 Task: Add Attachment from computer to Card Card0000000193 in Board Board0000000049 in Workspace WS0000000017 in Trello. Add Cover Green to Card Card0000000193 in Board Board0000000049 in Workspace WS0000000017 in Trello. Add "Move Card To …" Button titled Button0000000193 to "top" of the list "To Do" to Card Card0000000193 in Board Board0000000049 in Workspace WS0000000017 in Trello. Add Description DS0000000193 to Card Card0000000194 in Board Board0000000049 in Workspace WS0000000017 in Trello. Add Comment CM0000000193 to Card Card0000000194 in Board Board0000000049 in Workspace WS0000000017 in Trello
Action: Mouse moved to (399, 235)
Screenshot: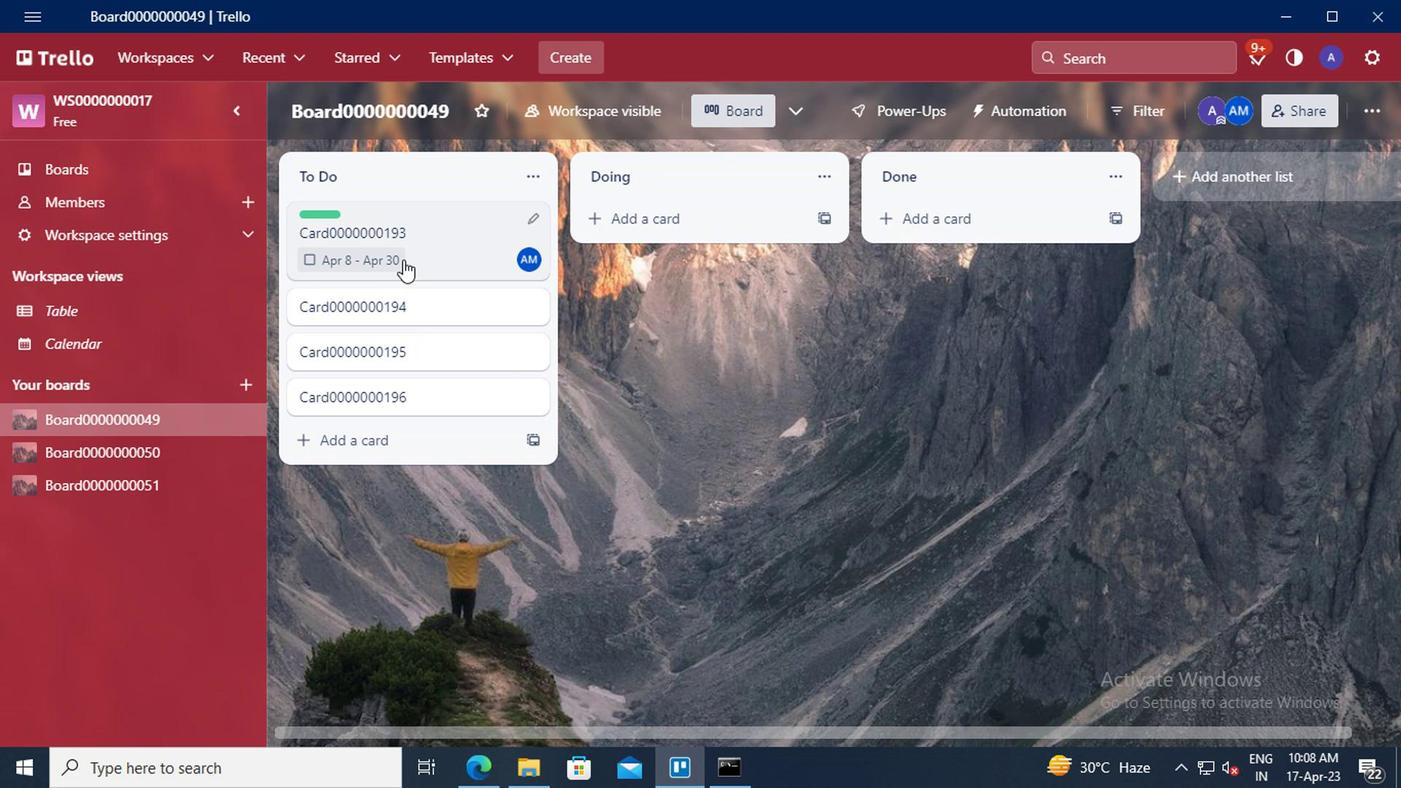 
Action: Mouse pressed left at (399, 235)
Screenshot: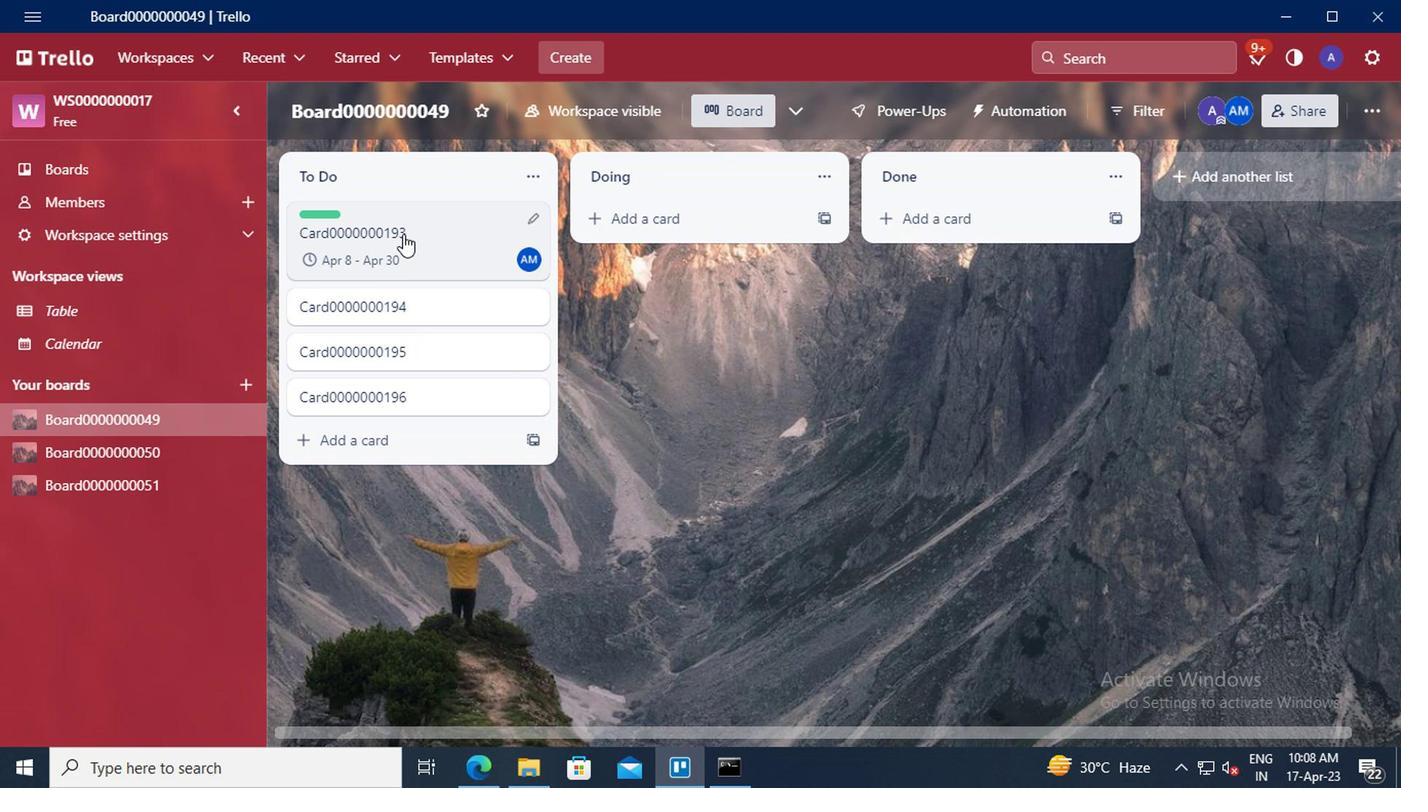 
Action: Mouse moved to (962, 424)
Screenshot: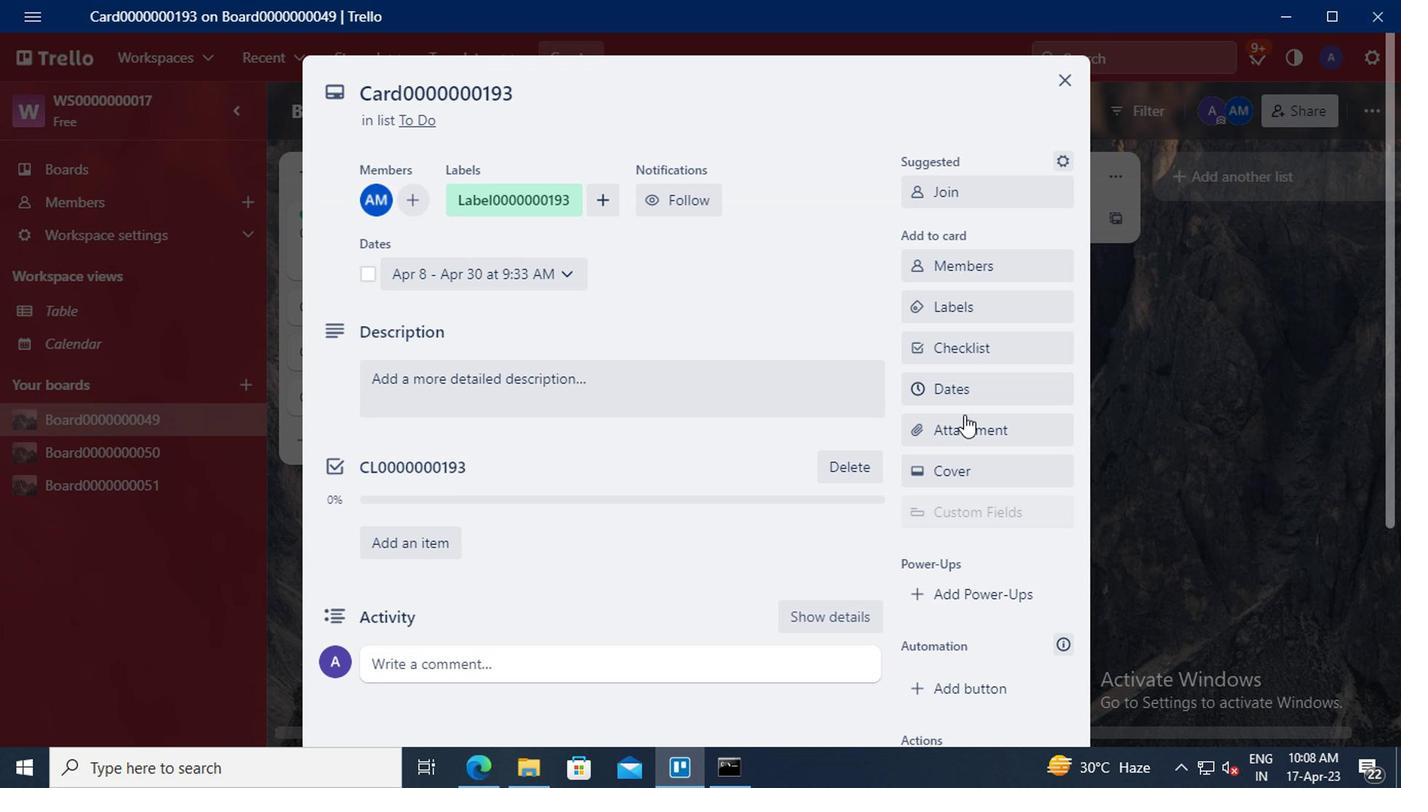 
Action: Mouse pressed left at (962, 424)
Screenshot: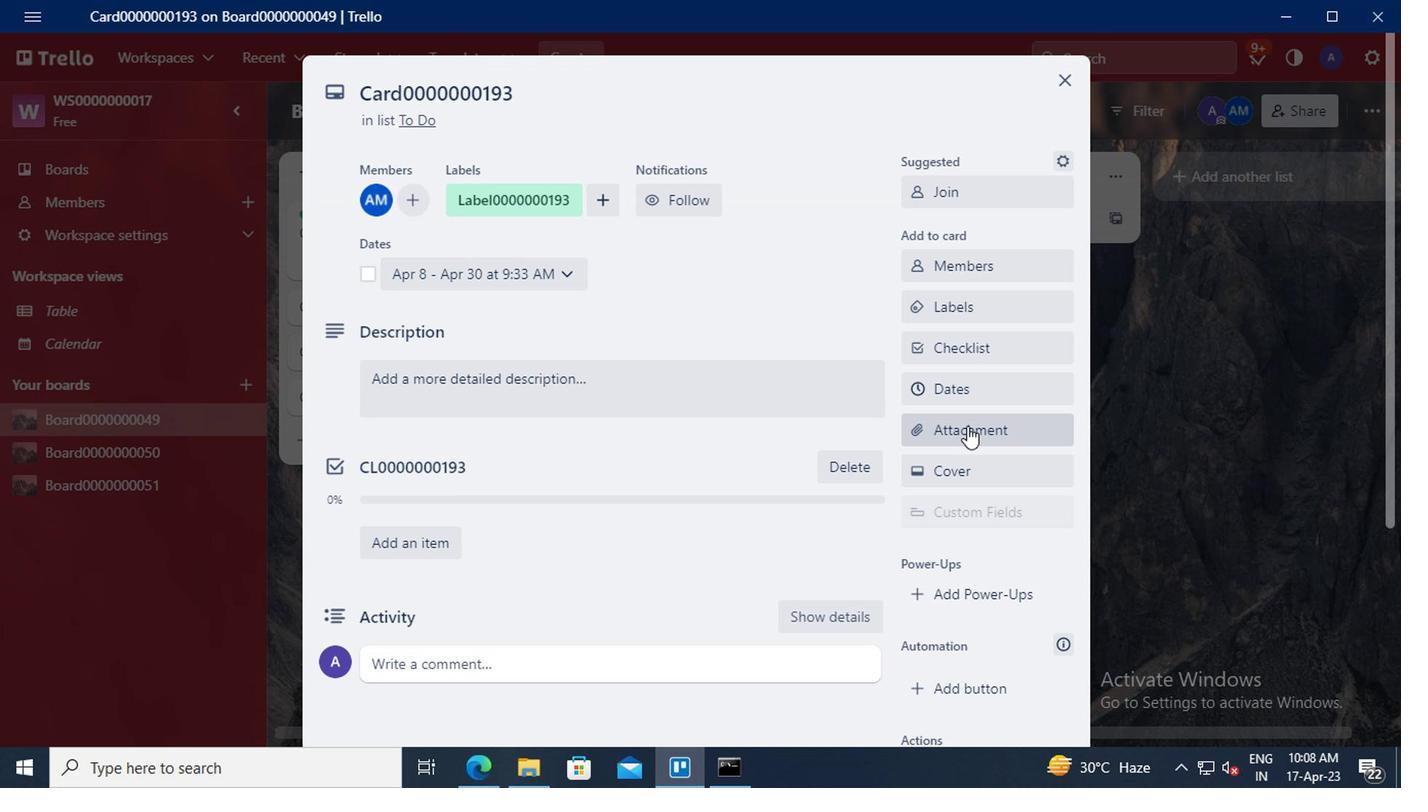 
Action: Mouse moved to (964, 179)
Screenshot: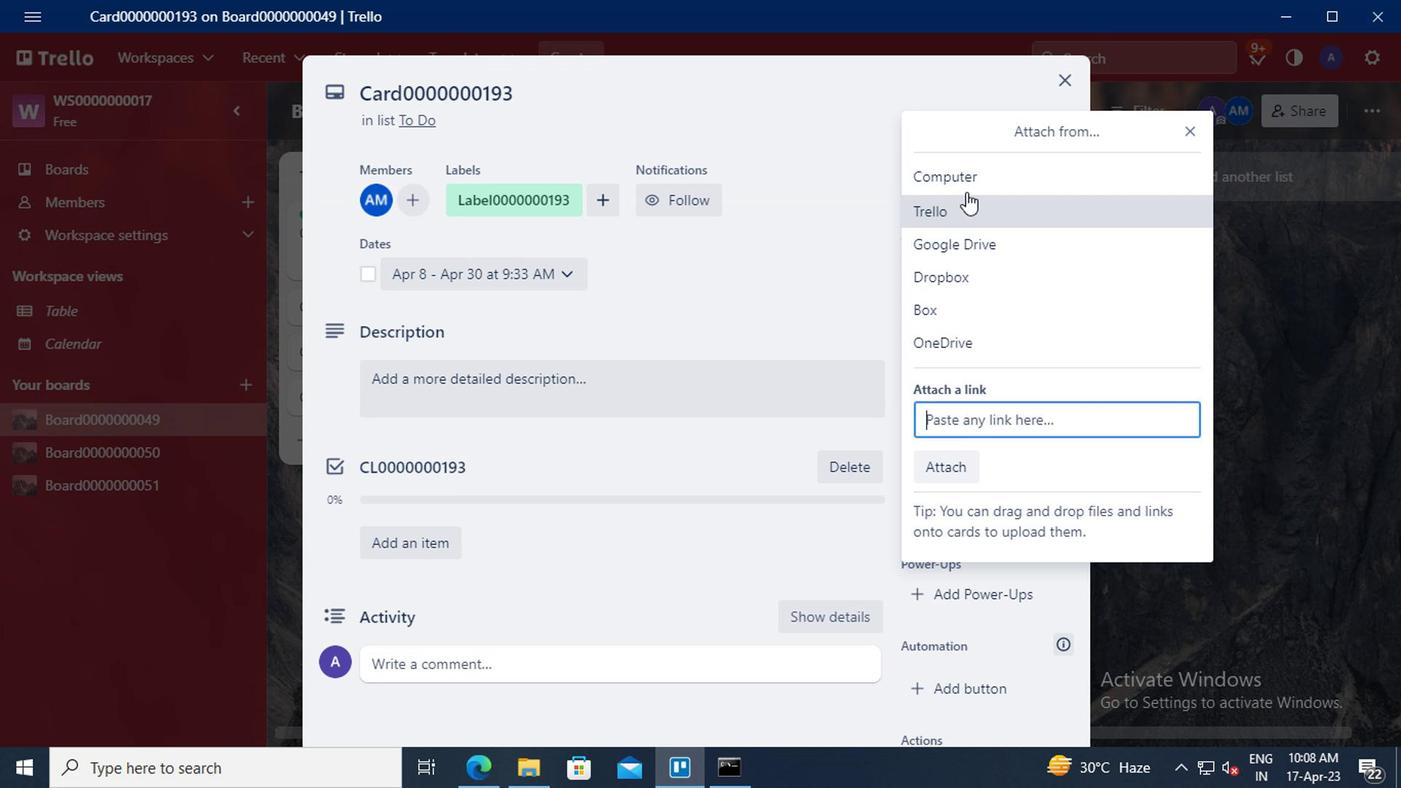 
Action: Mouse pressed left at (964, 179)
Screenshot: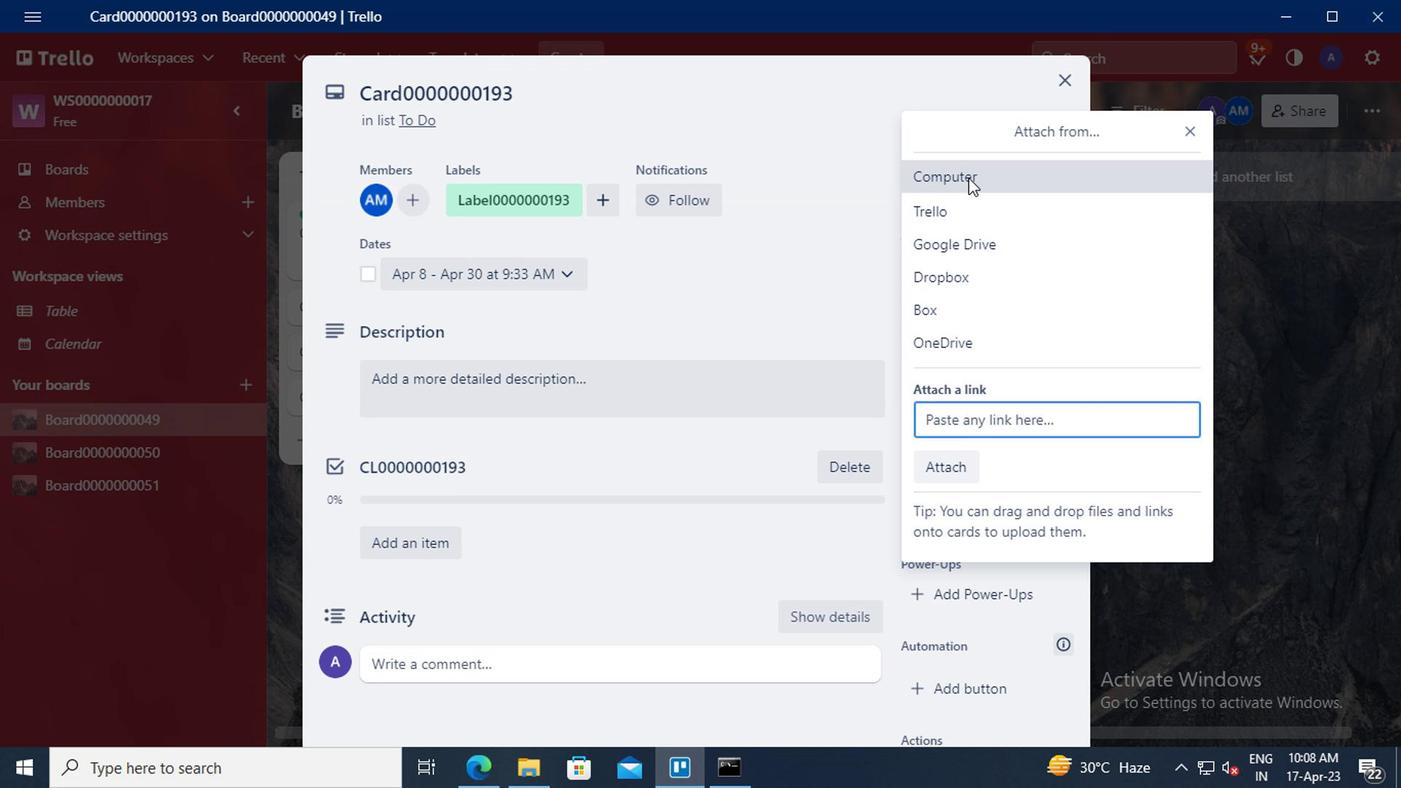 
Action: Mouse moved to (483, 178)
Screenshot: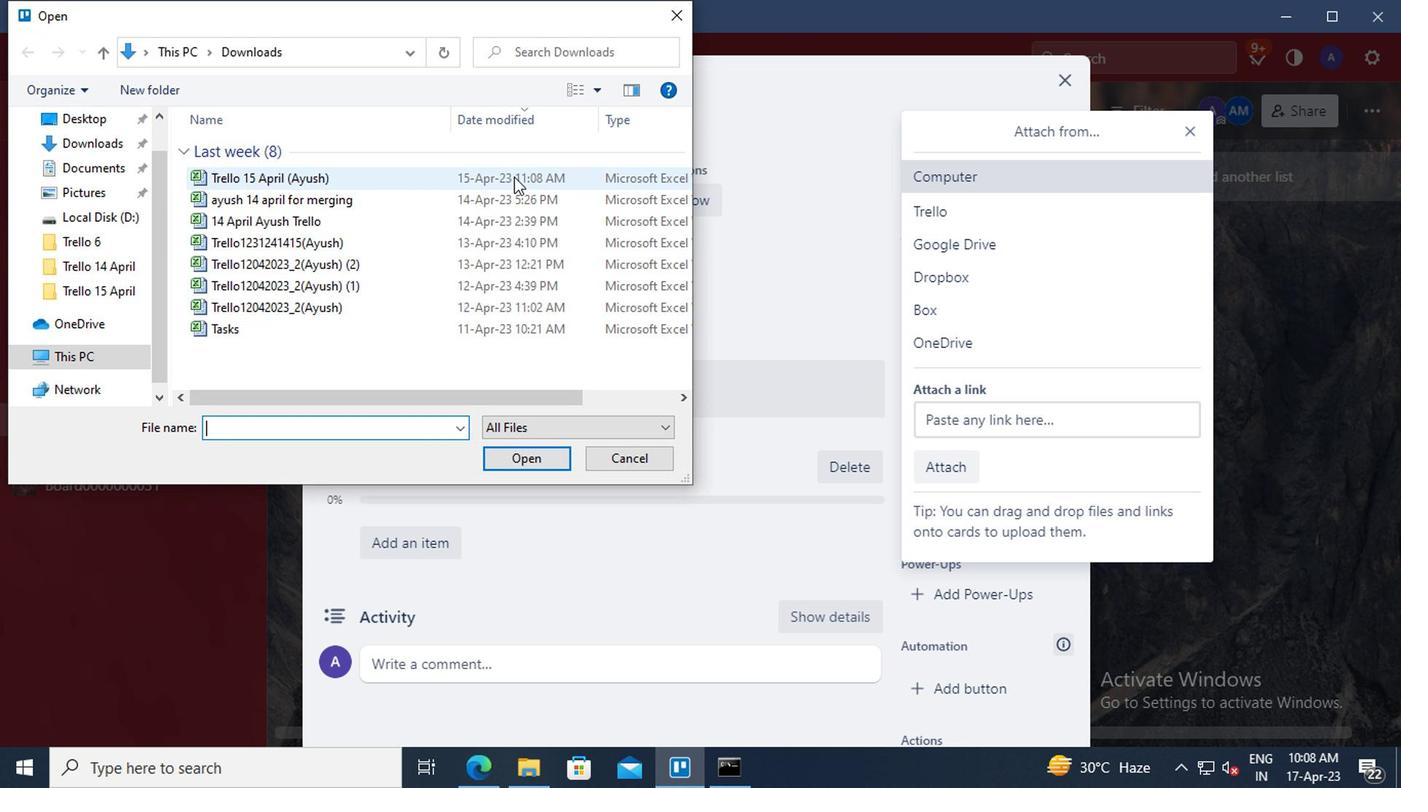 
Action: Mouse pressed left at (483, 178)
Screenshot: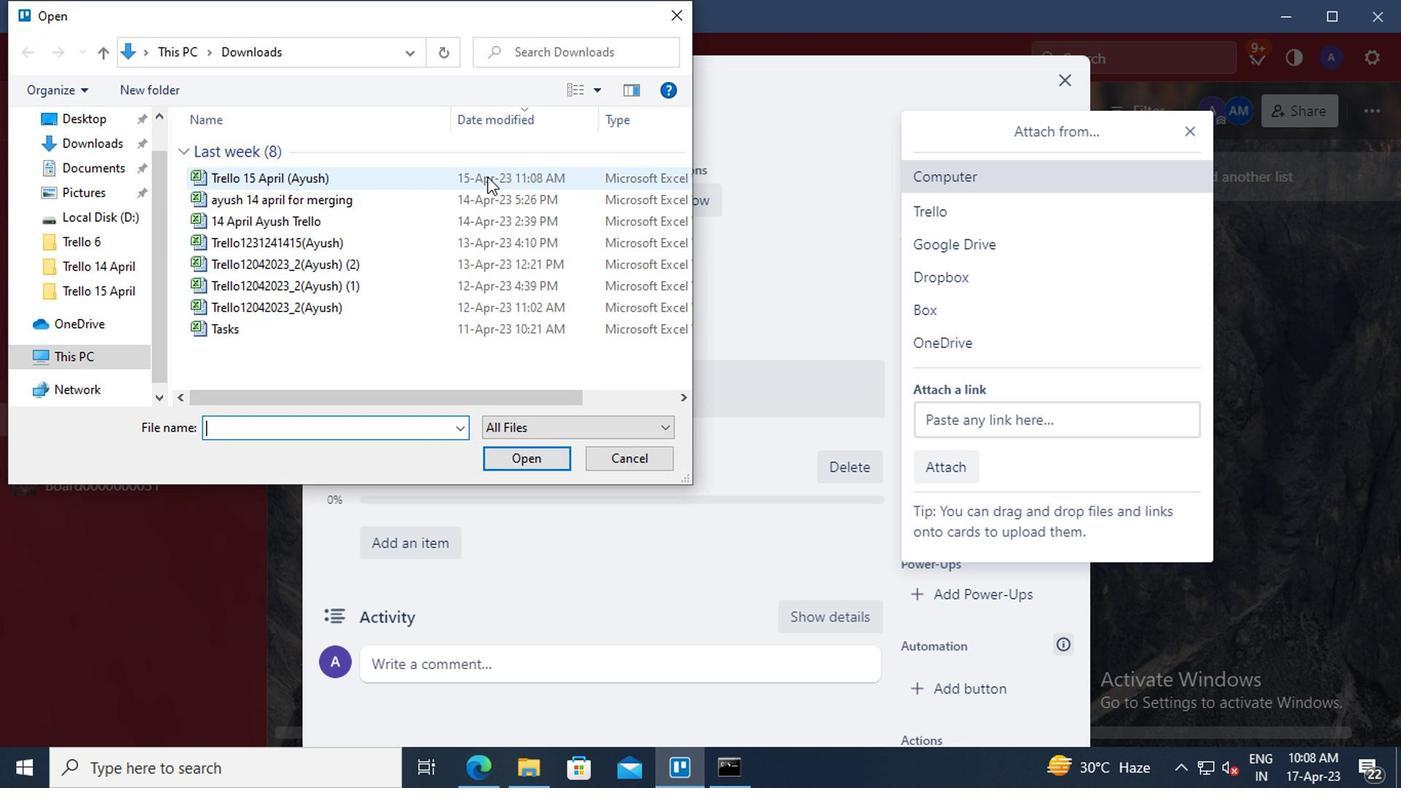 
Action: Mouse moved to (525, 459)
Screenshot: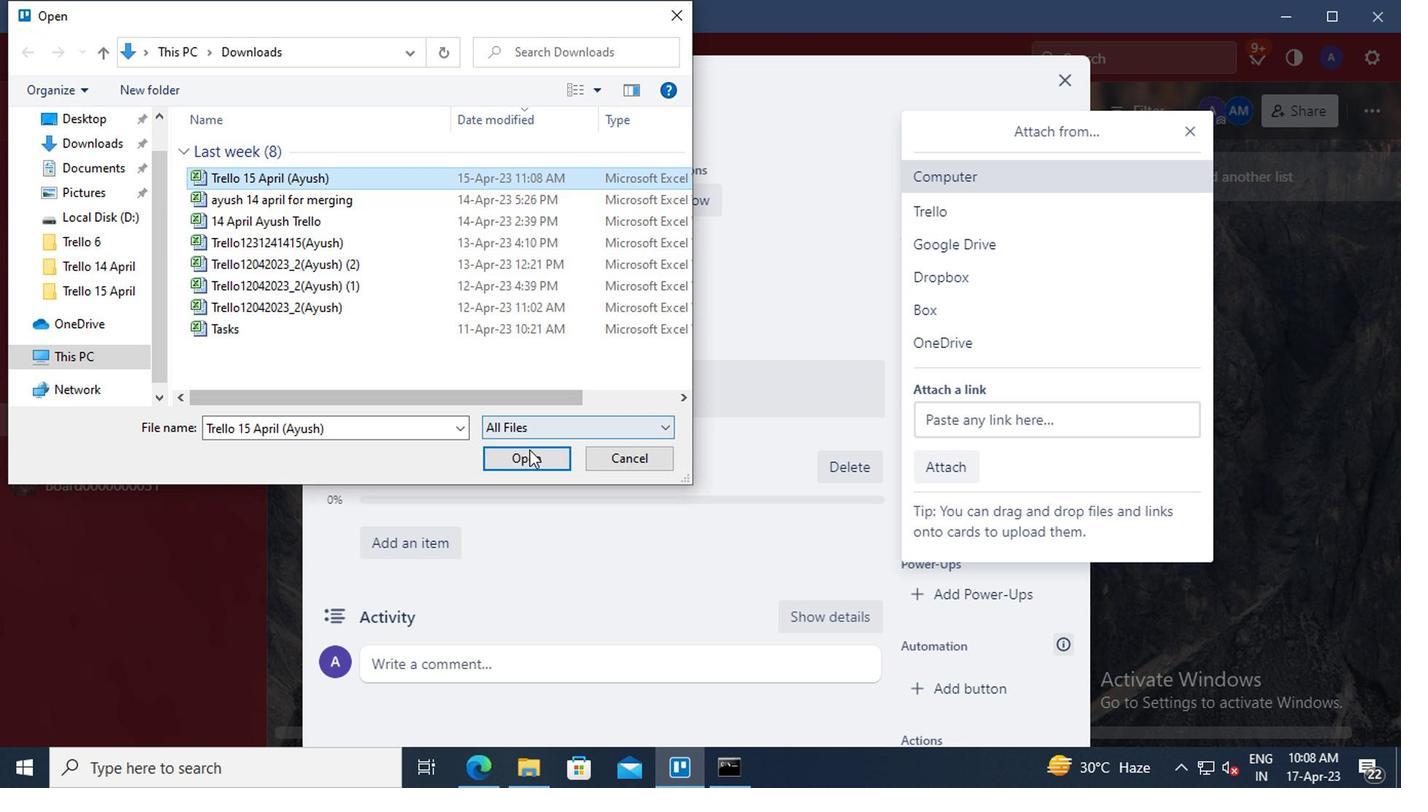
Action: Mouse pressed left at (525, 459)
Screenshot: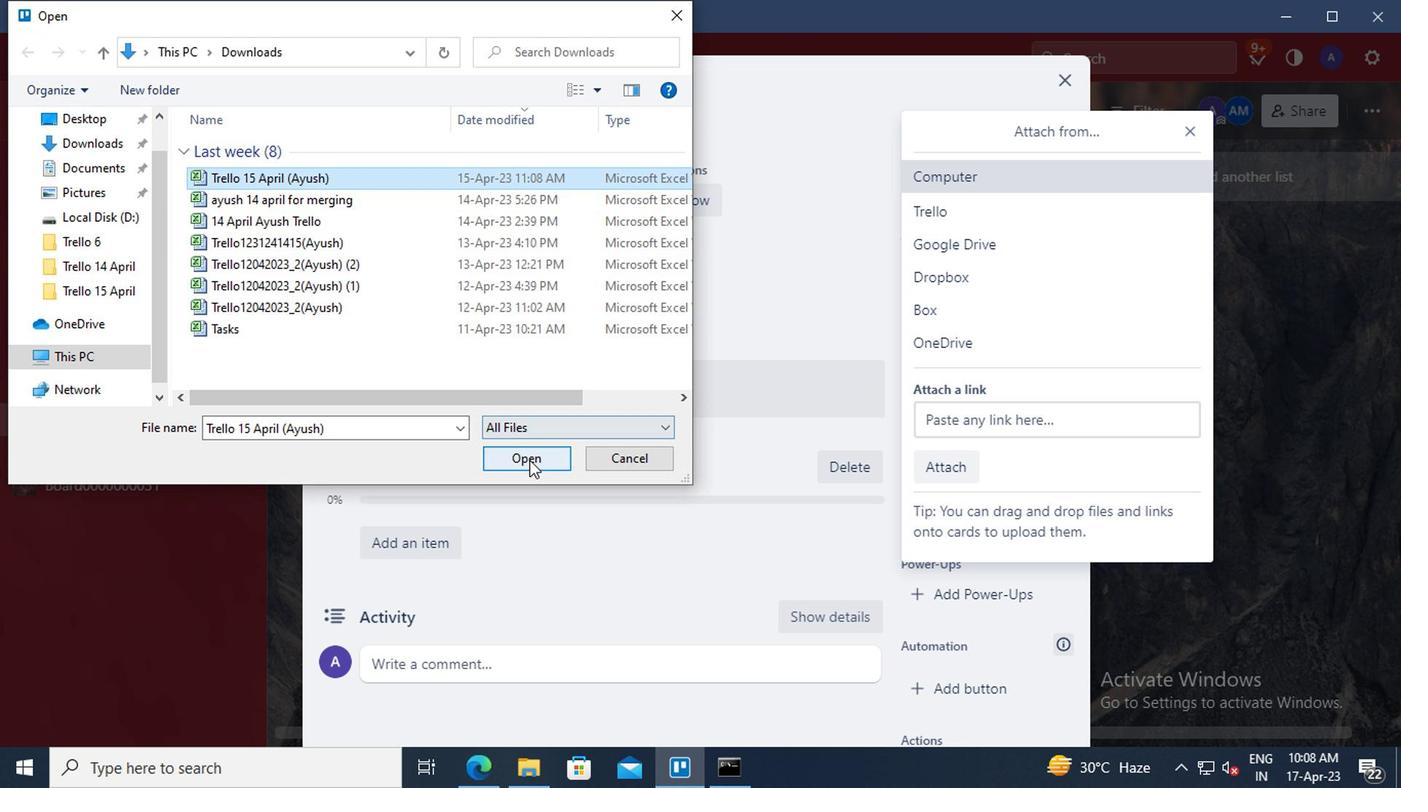 
Action: Mouse moved to (939, 476)
Screenshot: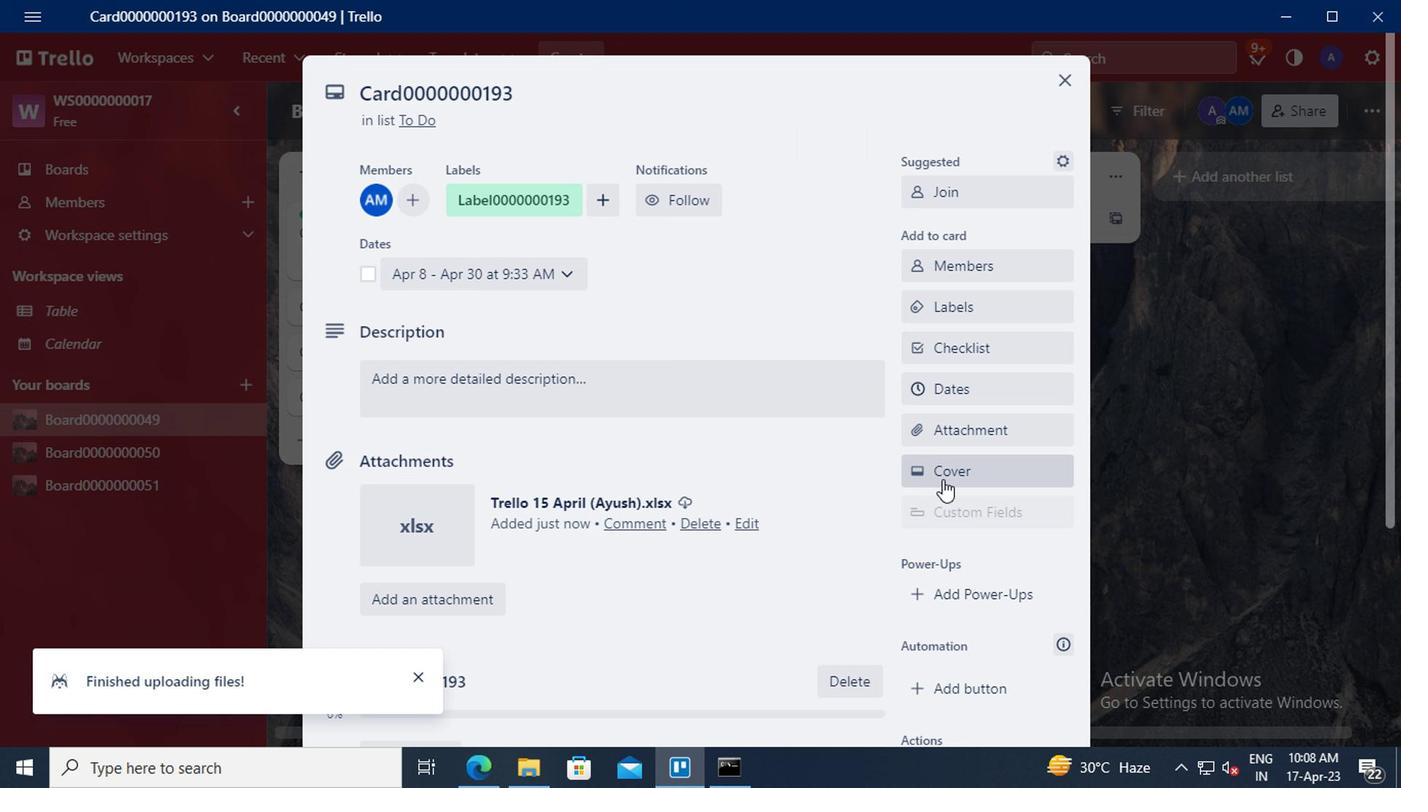 
Action: Mouse pressed left at (939, 476)
Screenshot: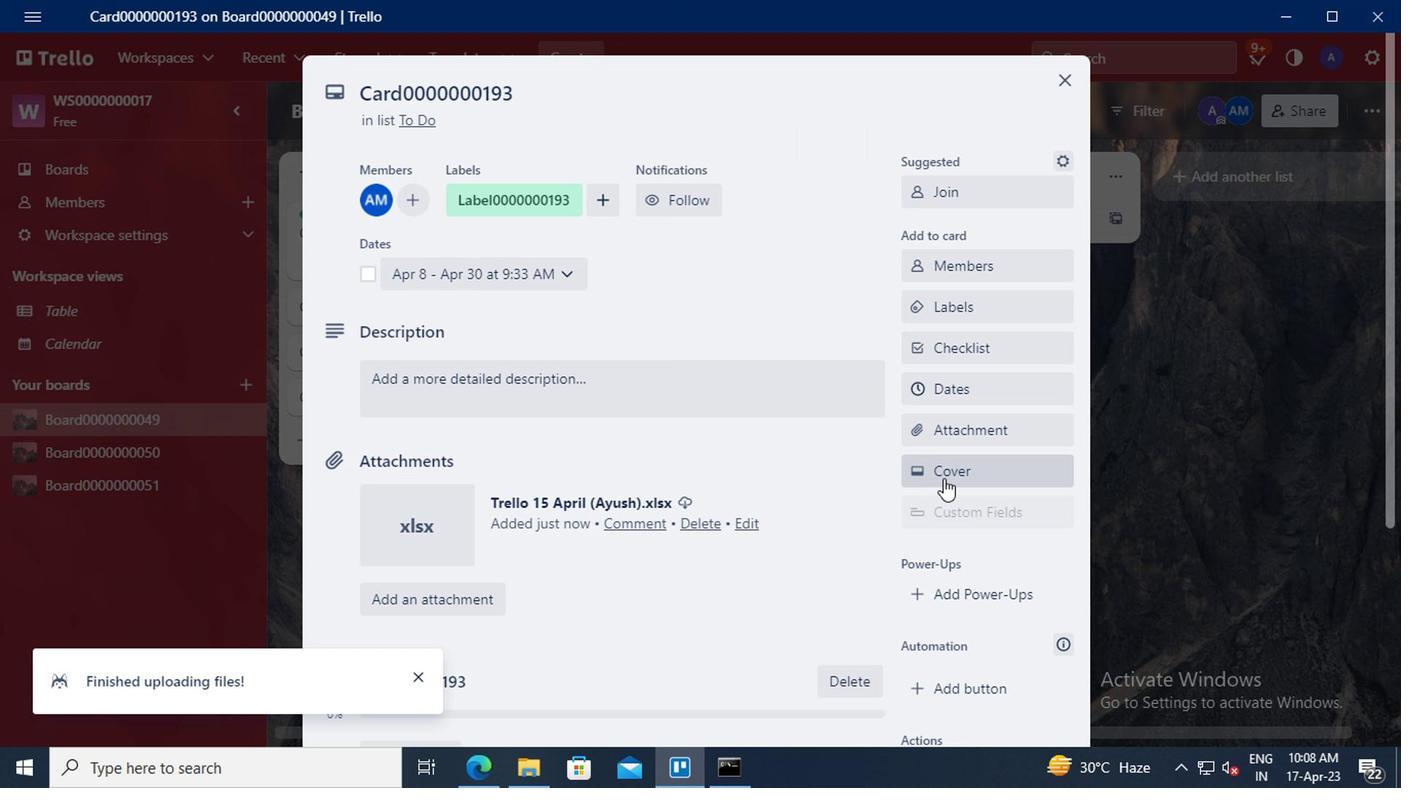 
Action: Mouse moved to (934, 333)
Screenshot: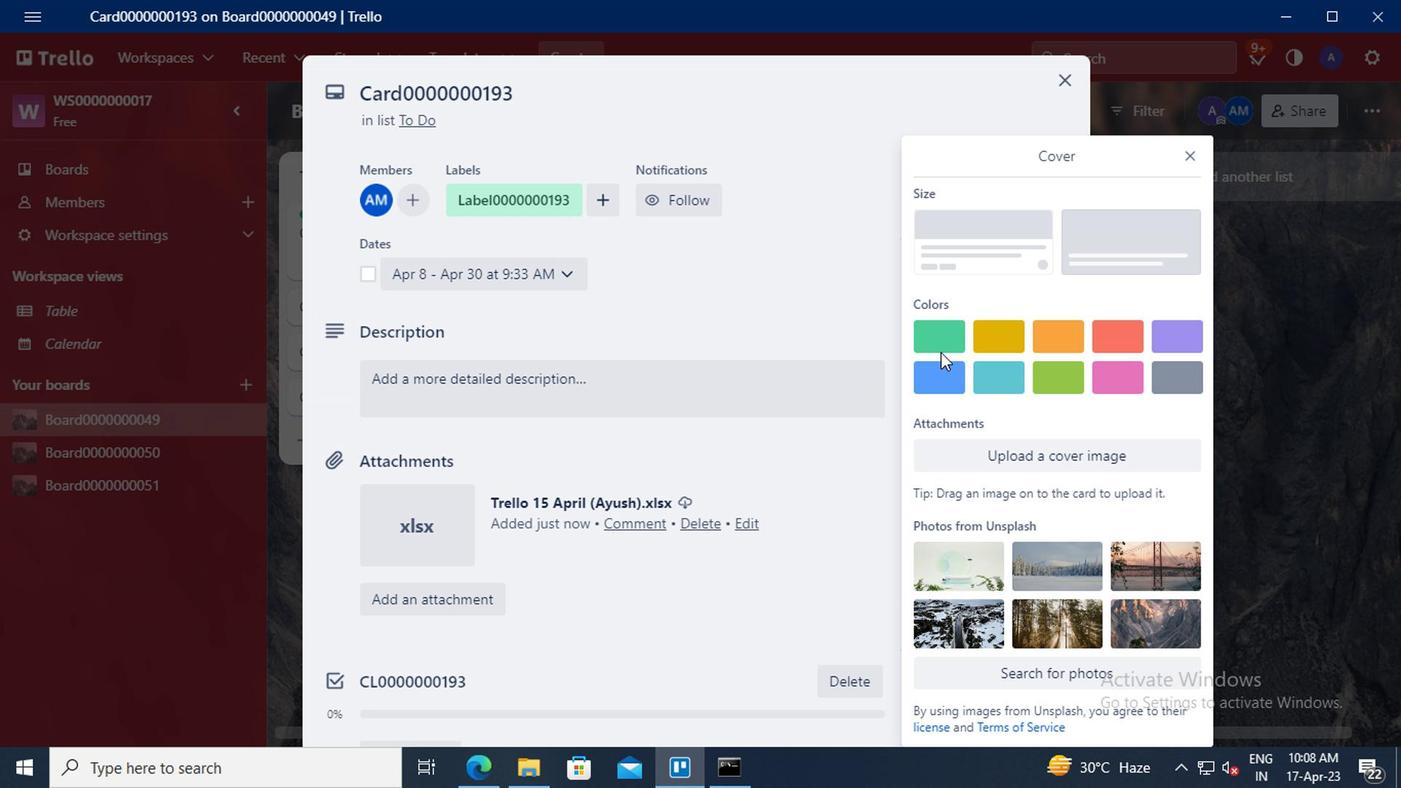 
Action: Mouse pressed left at (934, 333)
Screenshot: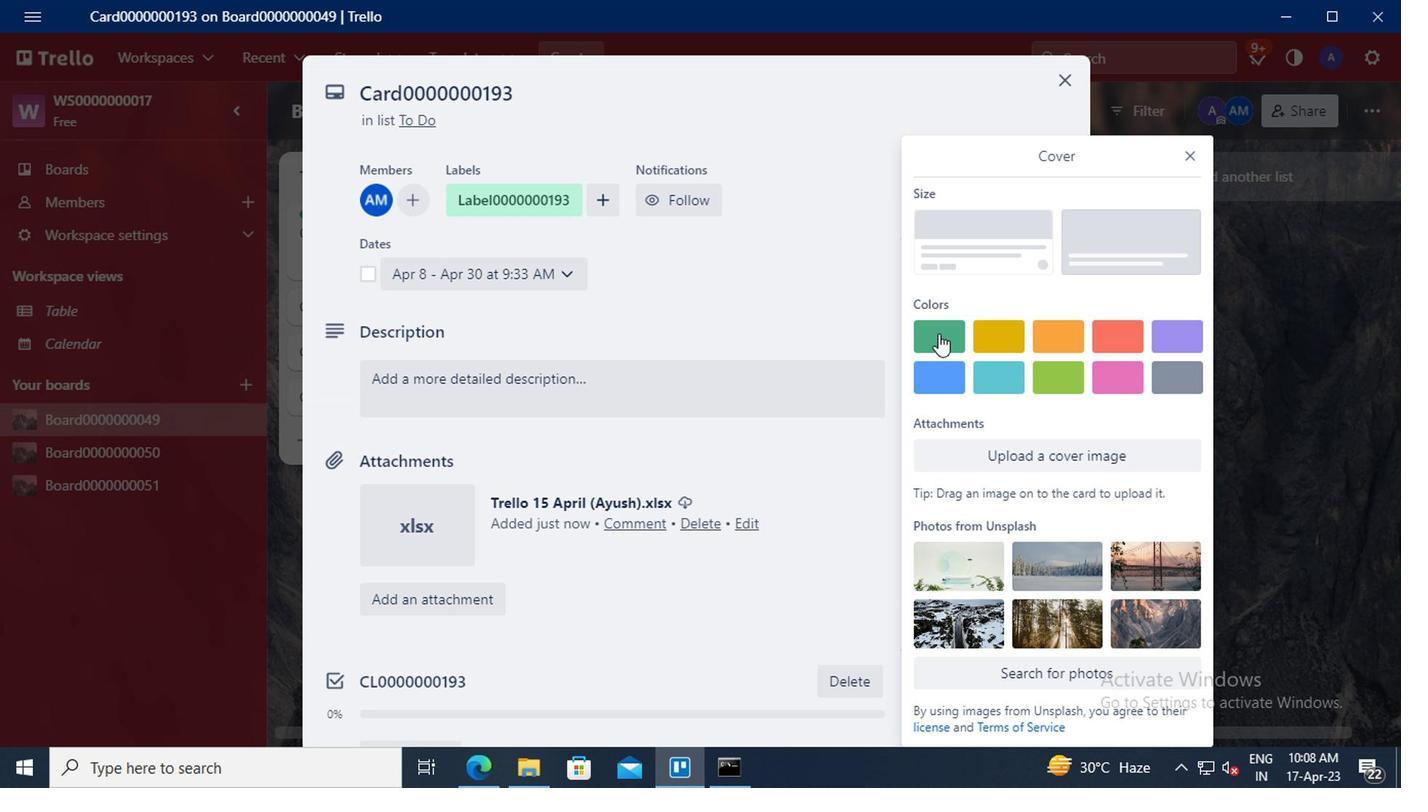 
Action: Mouse moved to (1190, 118)
Screenshot: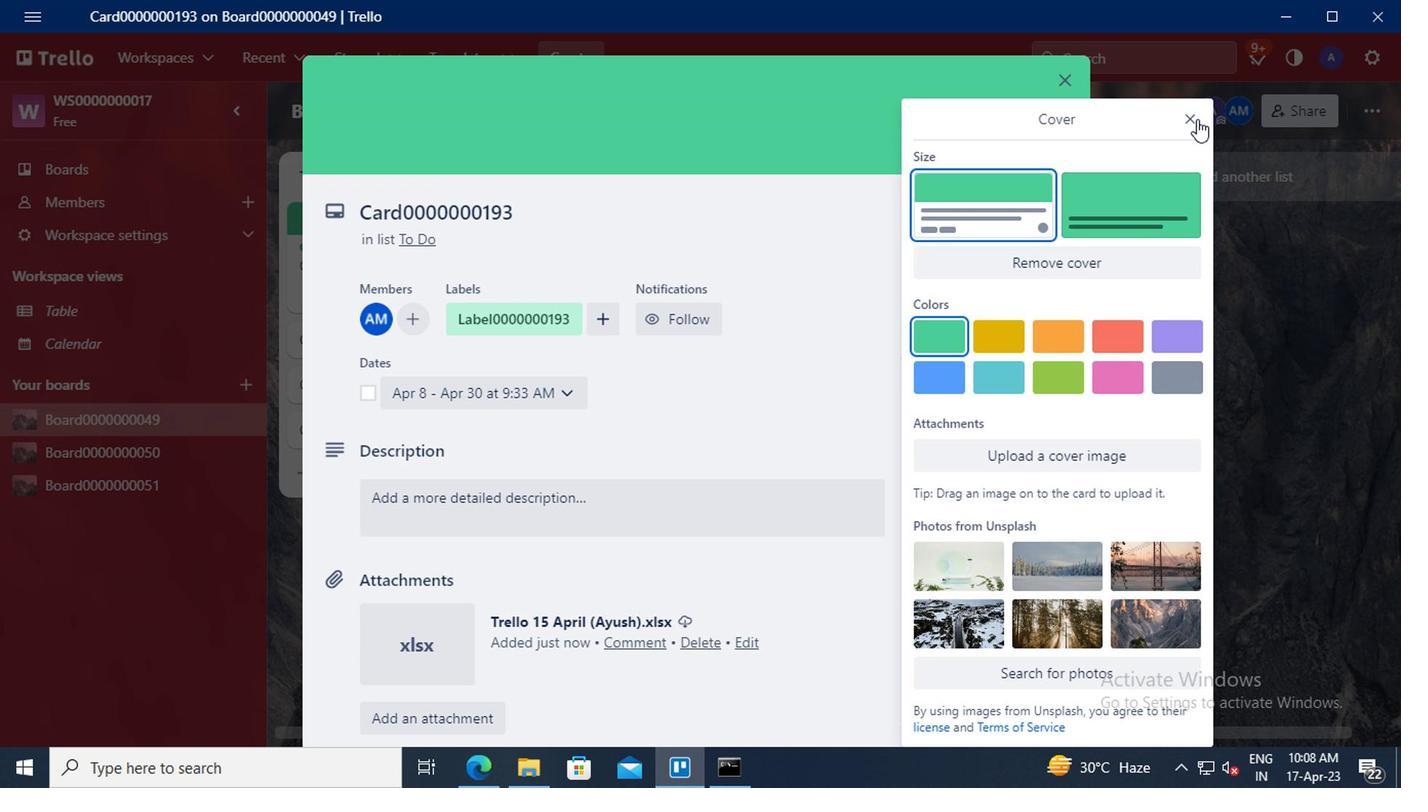 
Action: Mouse pressed left at (1190, 118)
Screenshot: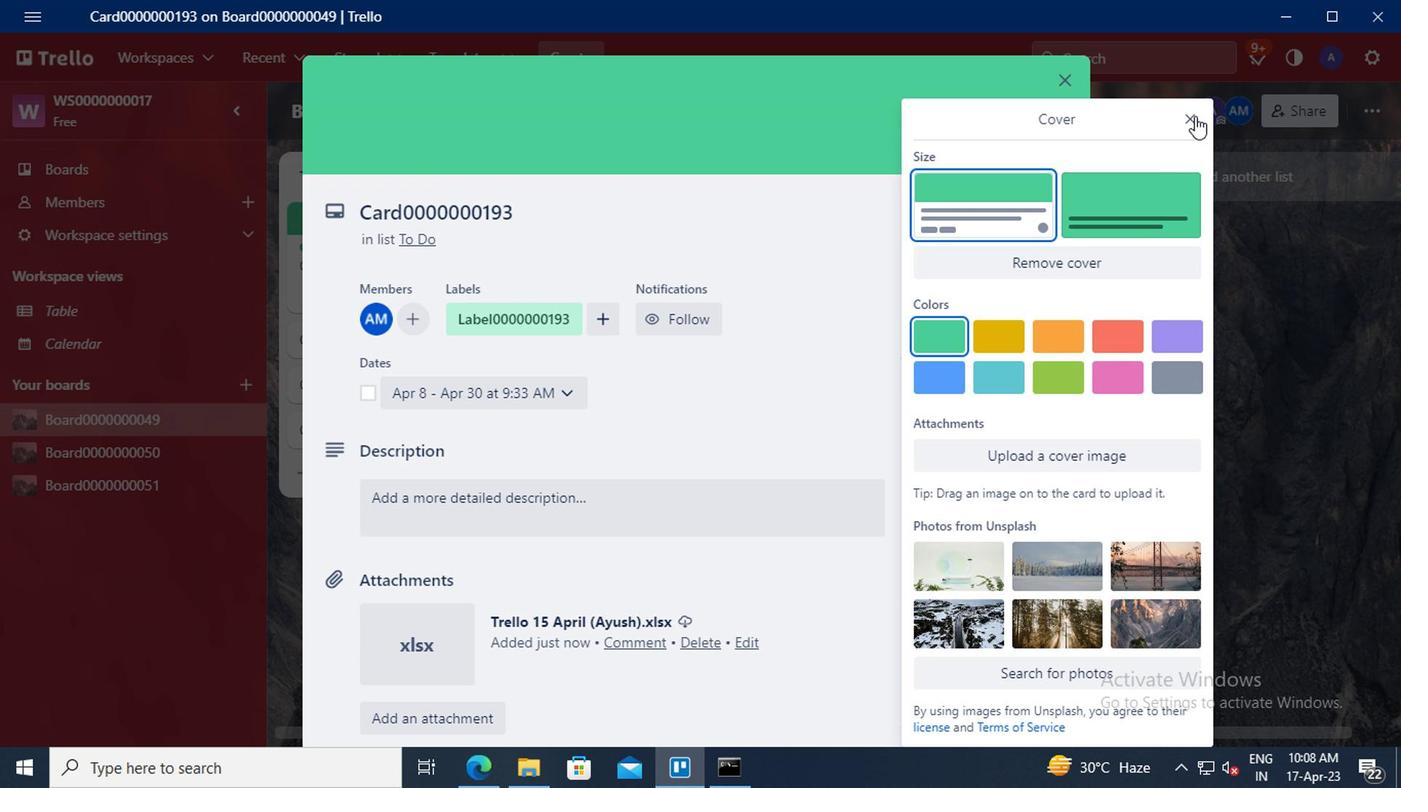 
Action: Mouse moved to (974, 393)
Screenshot: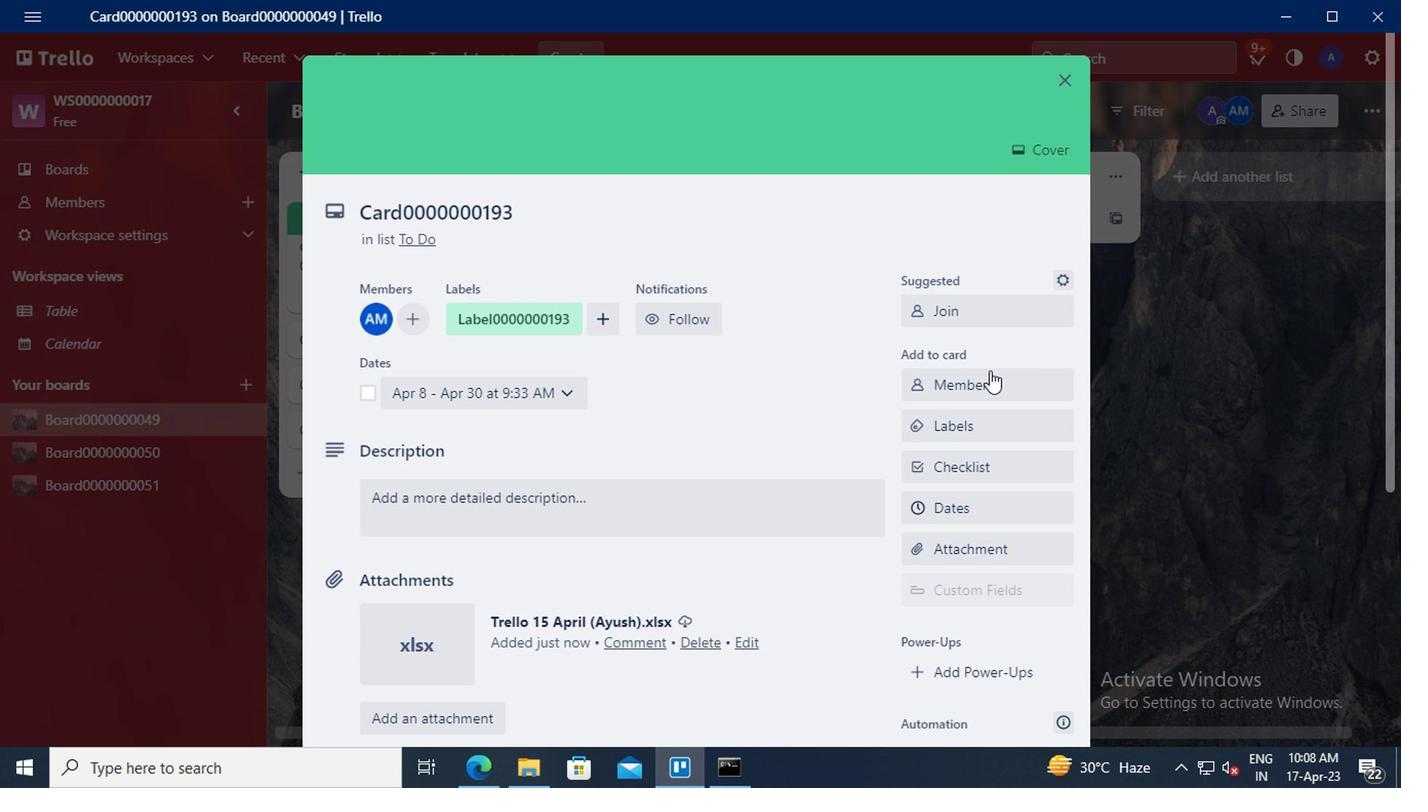 
Action: Mouse scrolled (974, 392) with delta (0, 0)
Screenshot: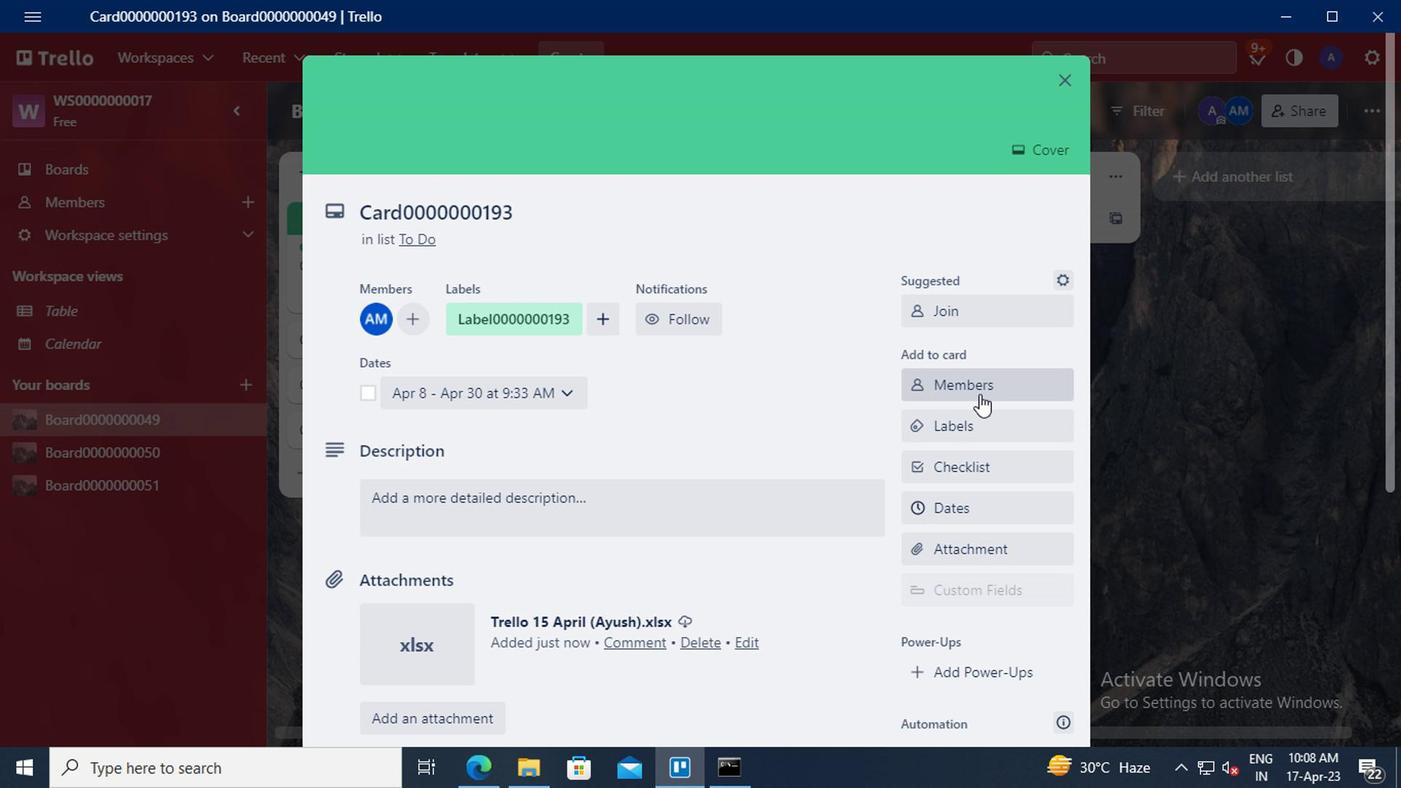 
Action: Mouse scrolled (974, 392) with delta (0, 0)
Screenshot: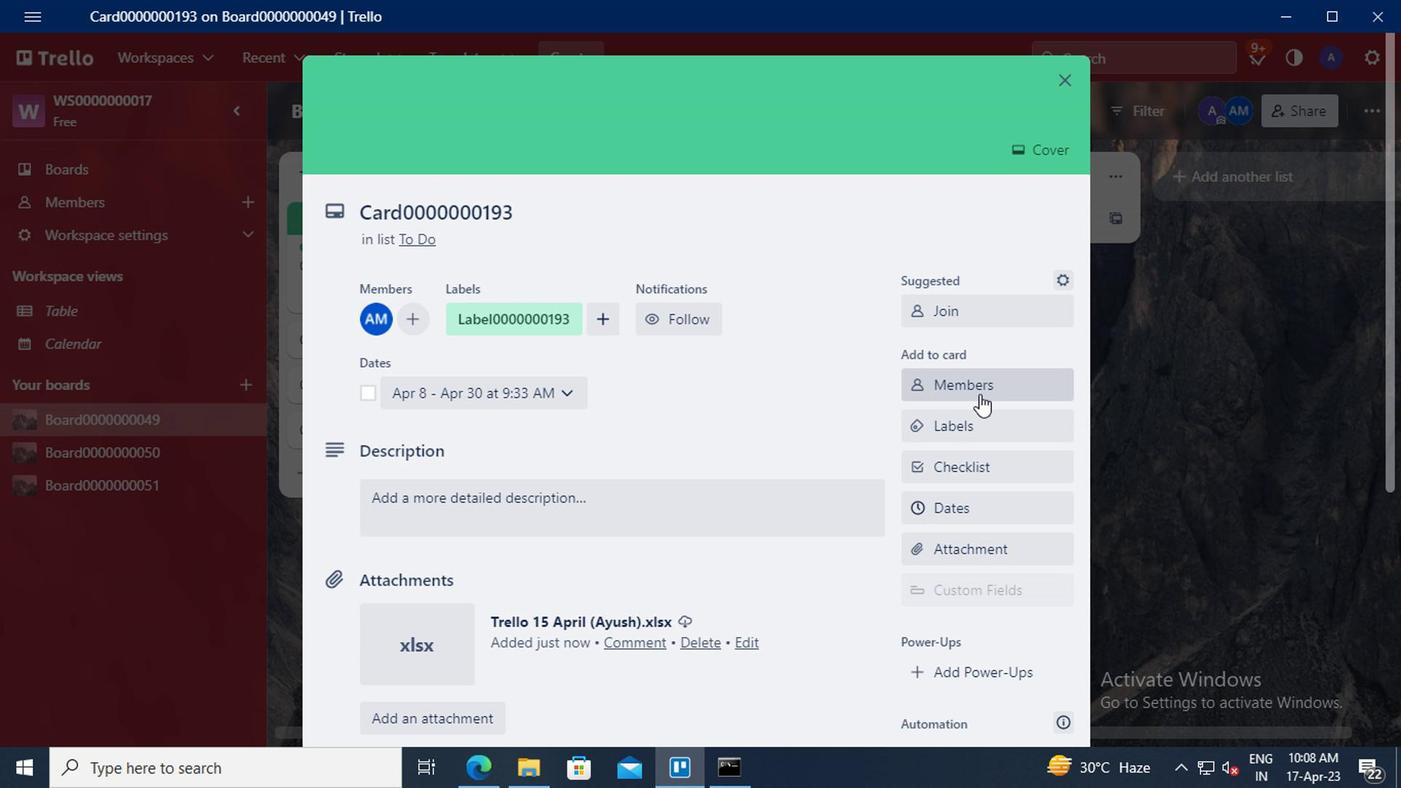 
Action: Mouse scrolled (974, 392) with delta (0, 0)
Screenshot: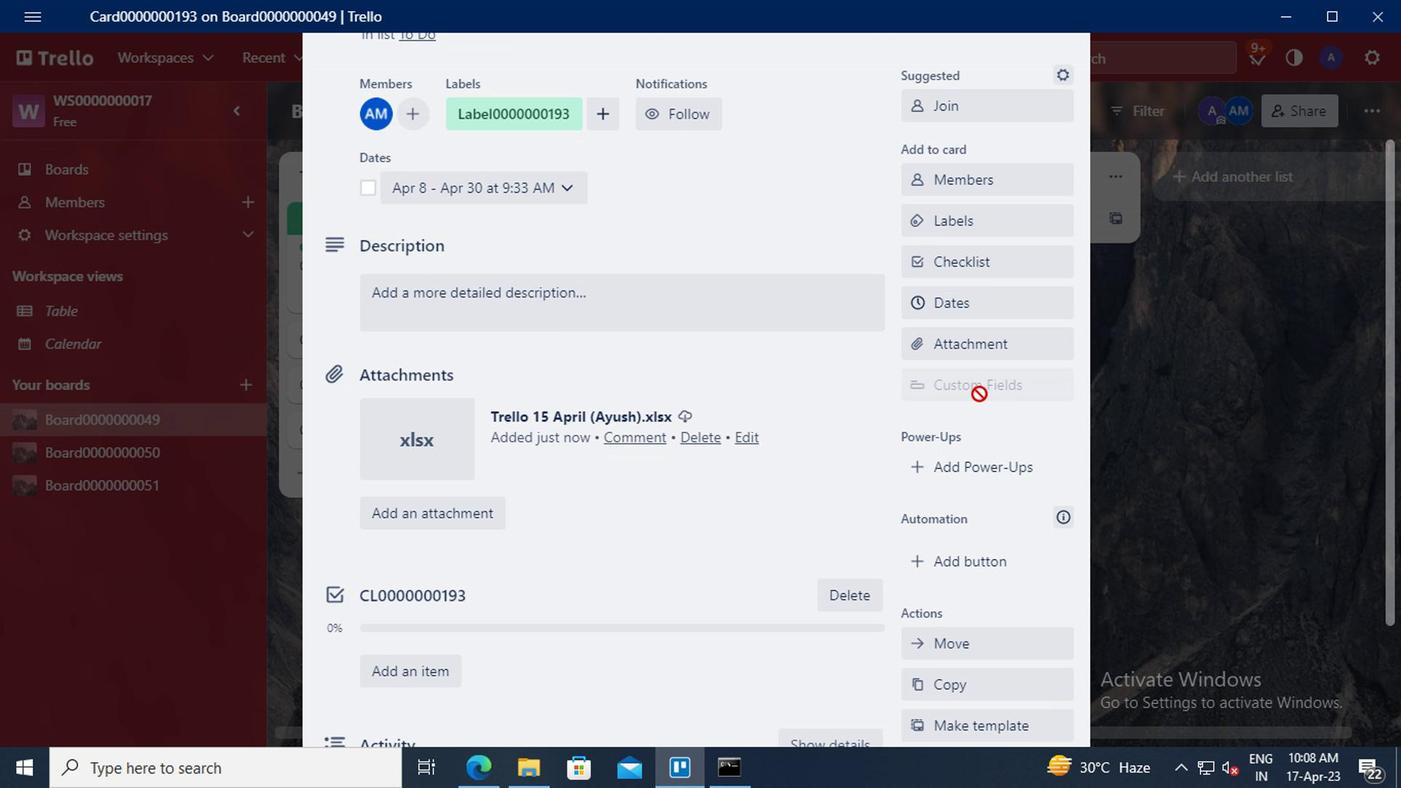 
Action: Mouse moved to (959, 455)
Screenshot: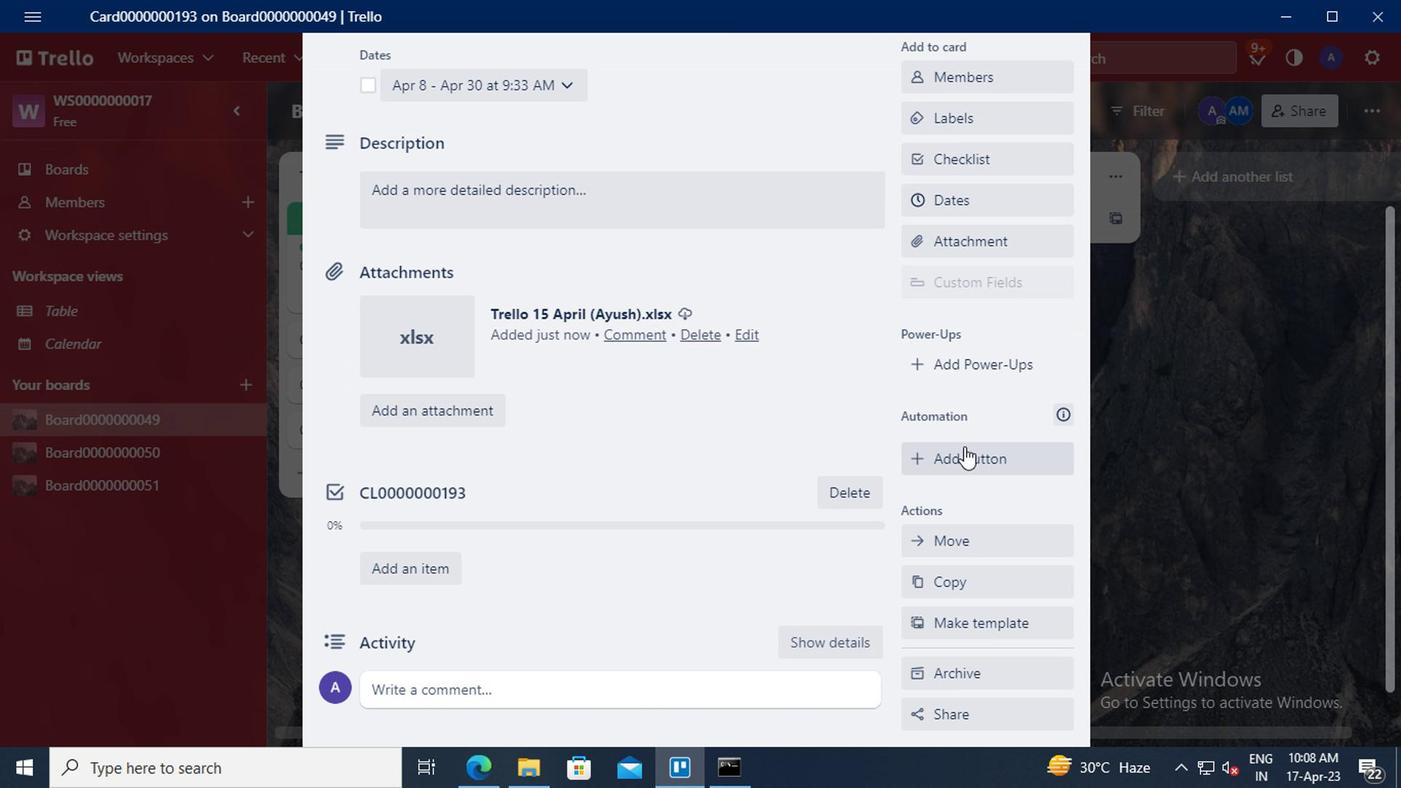 
Action: Mouse pressed left at (959, 455)
Screenshot: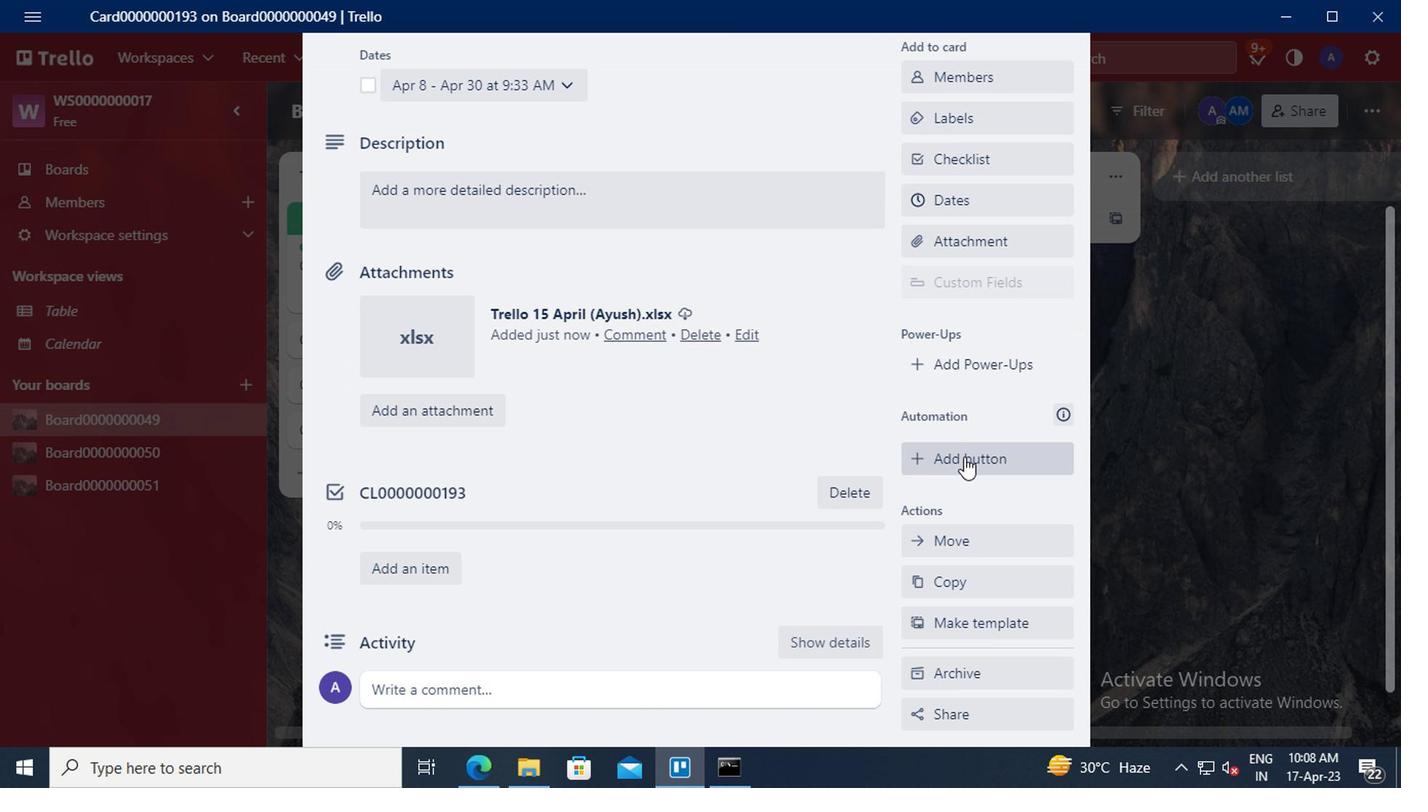 
Action: Mouse moved to (969, 202)
Screenshot: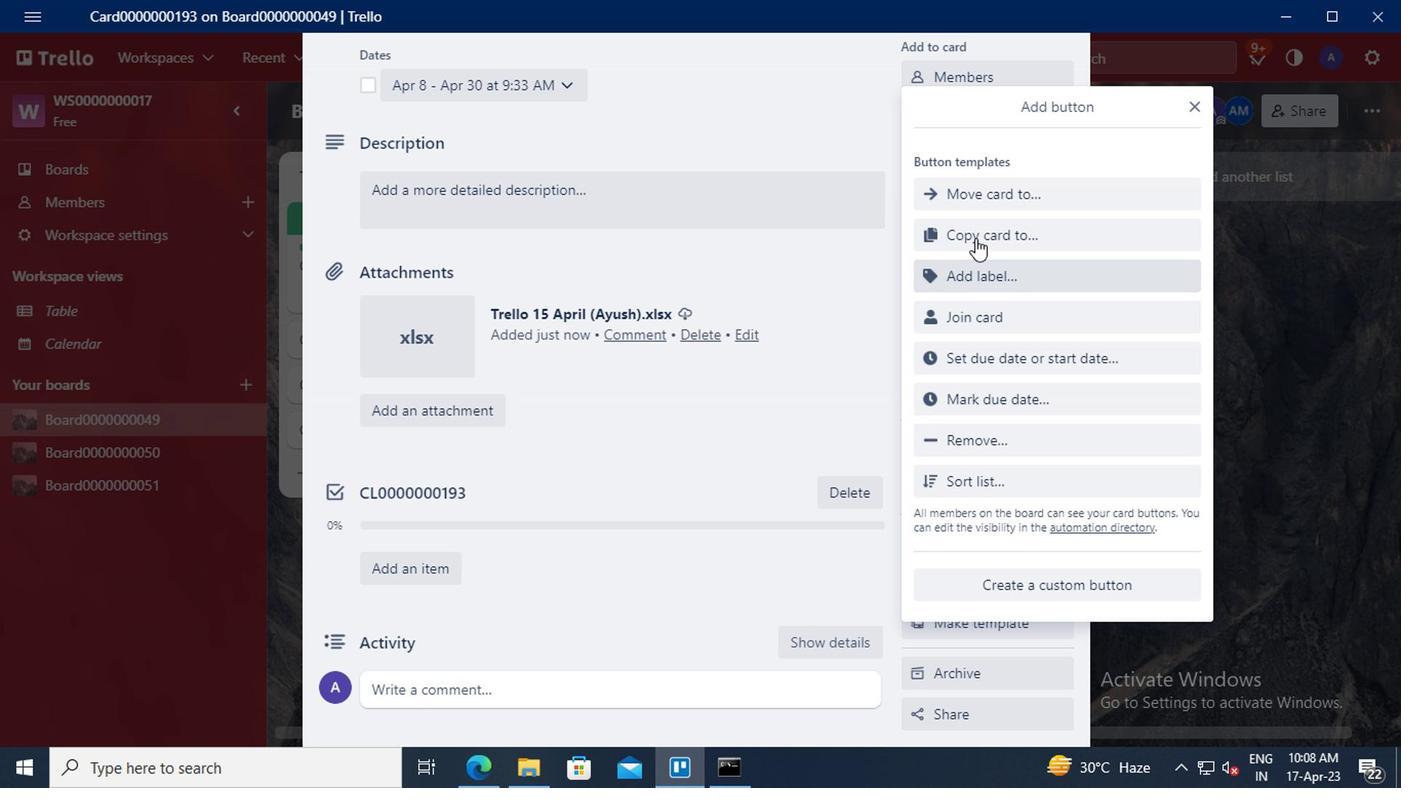 
Action: Mouse pressed left at (969, 202)
Screenshot: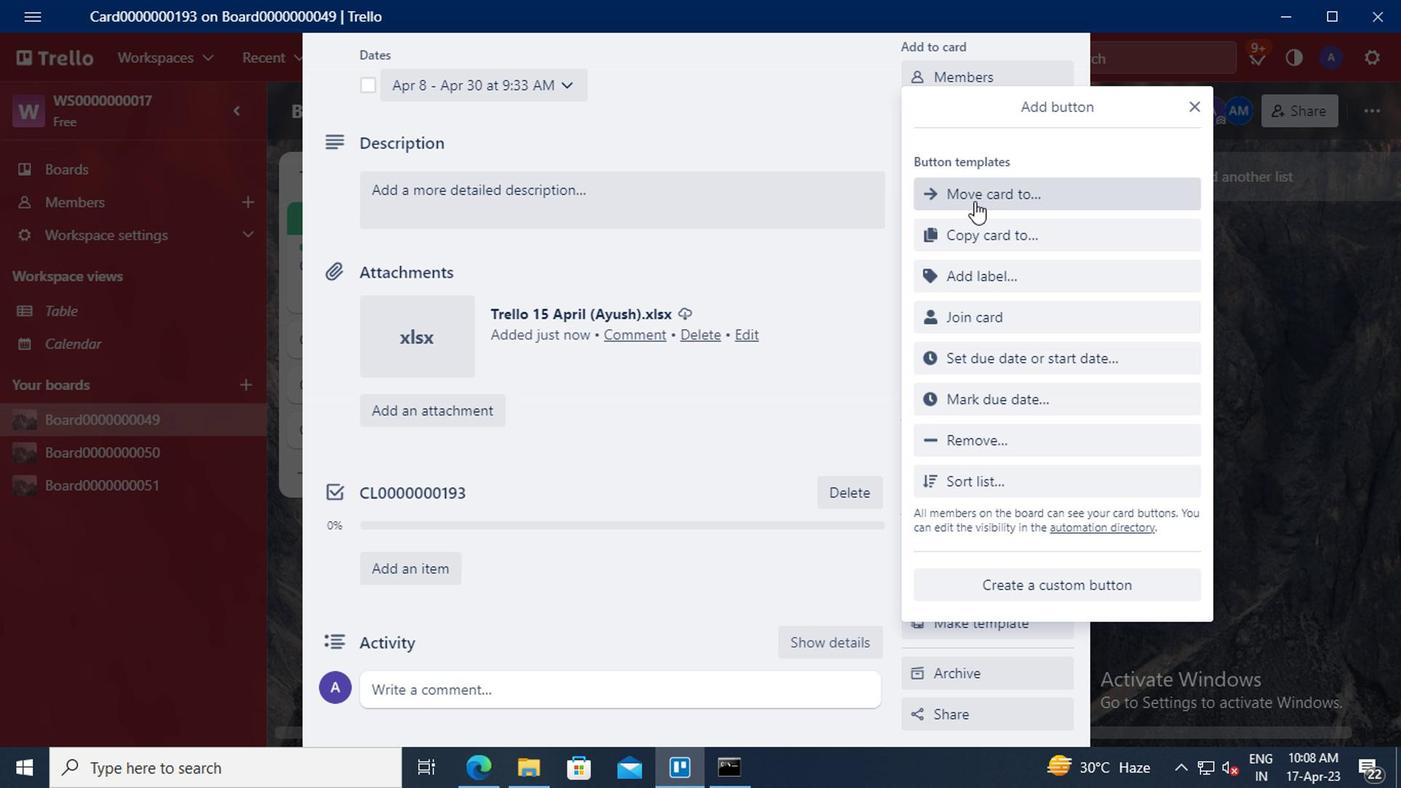 
Action: Mouse moved to (990, 197)
Screenshot: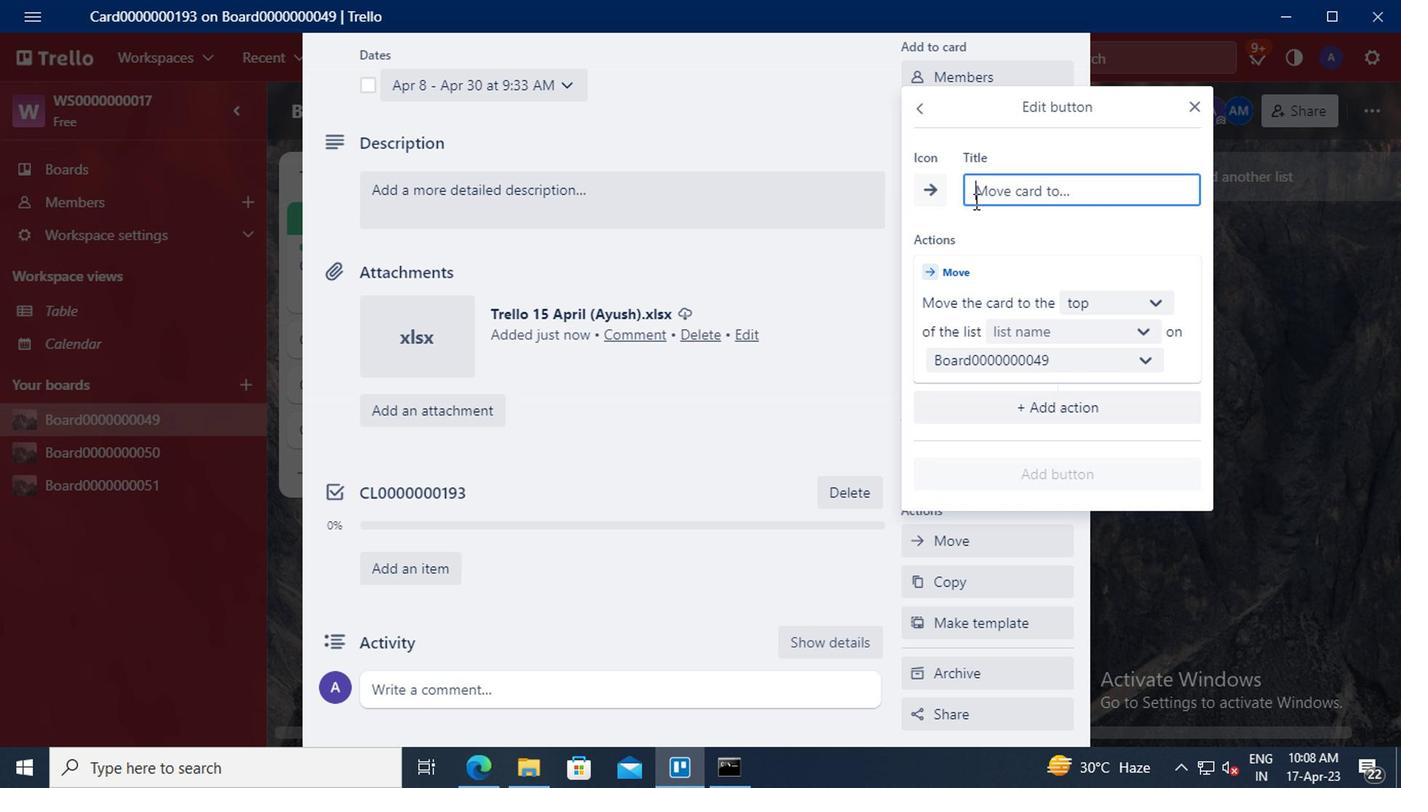 
Action: Mouse pressed left at (990, 197)
Screenshot: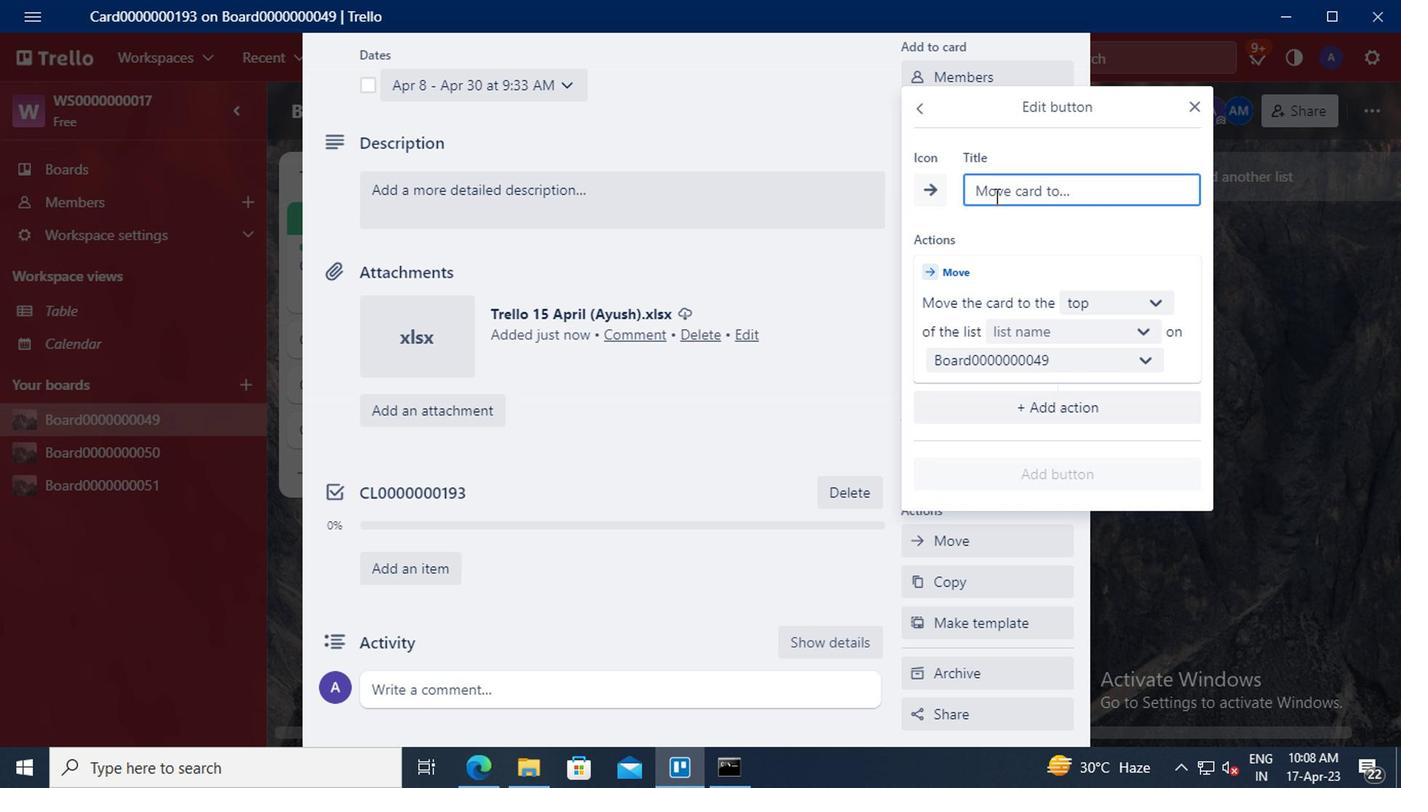
Action: Key pressed <Key.shift>BUTTON0000000193
Screenshot: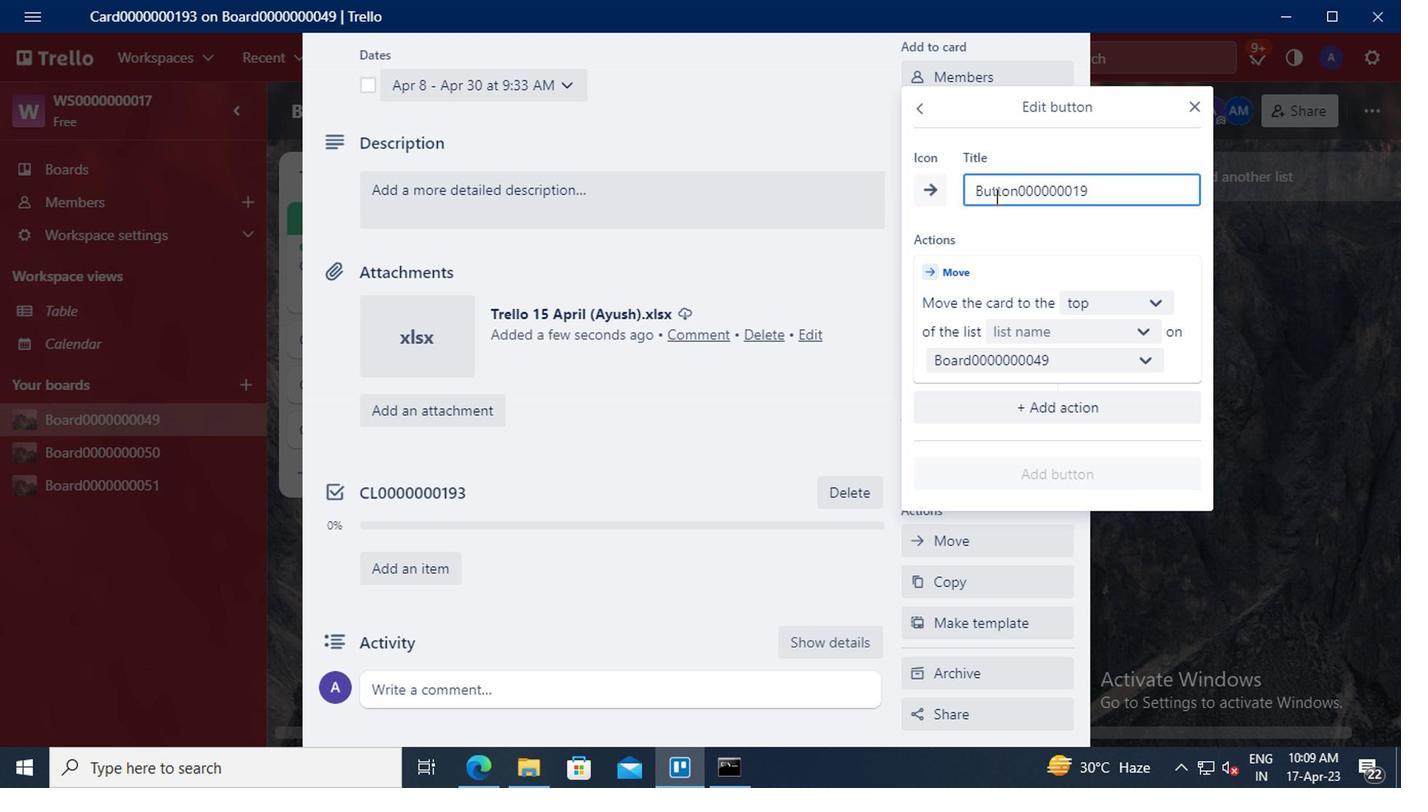 
Action: Mouse moved to (1077, 303)
Screenshot: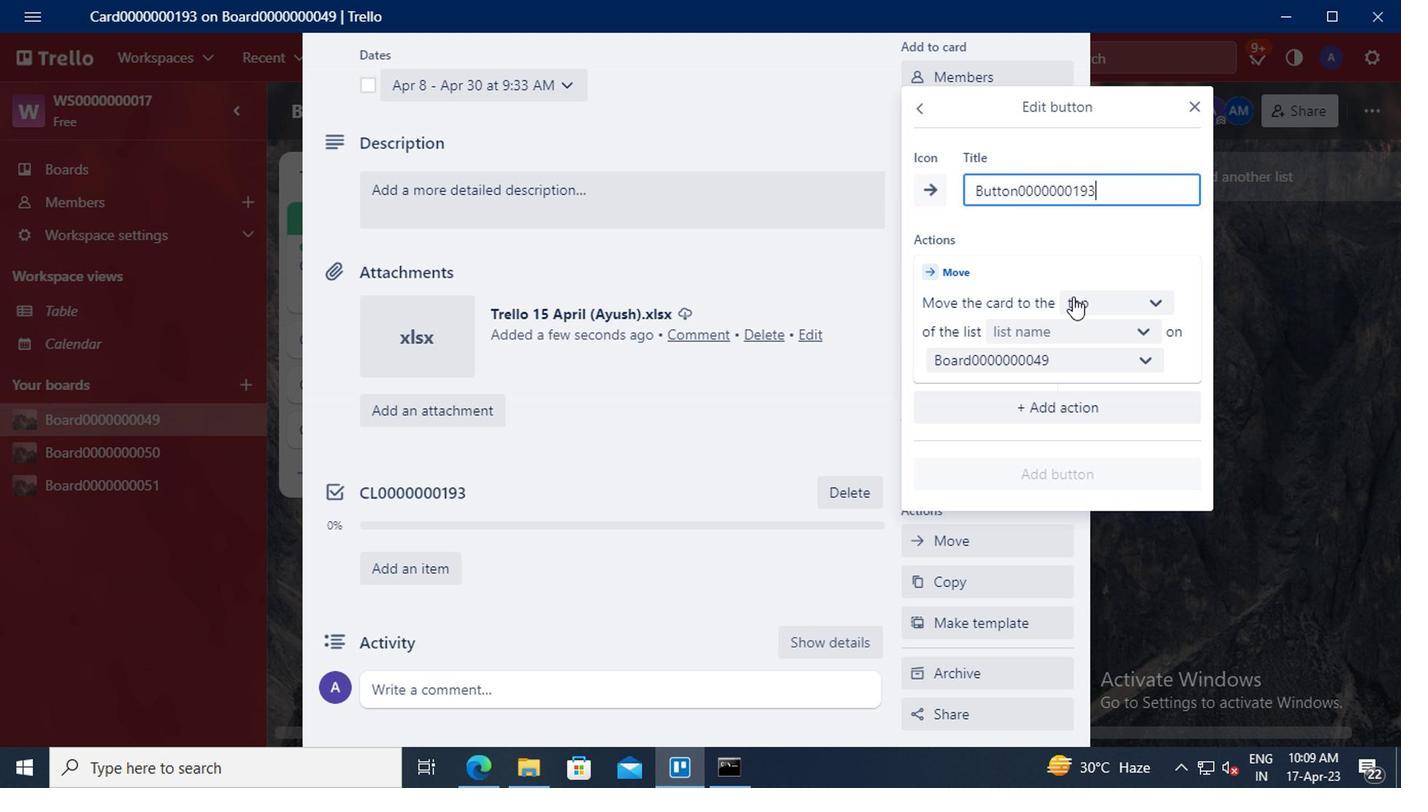 
Action: Mouse pressed left at (1077, 303)
Screenshot: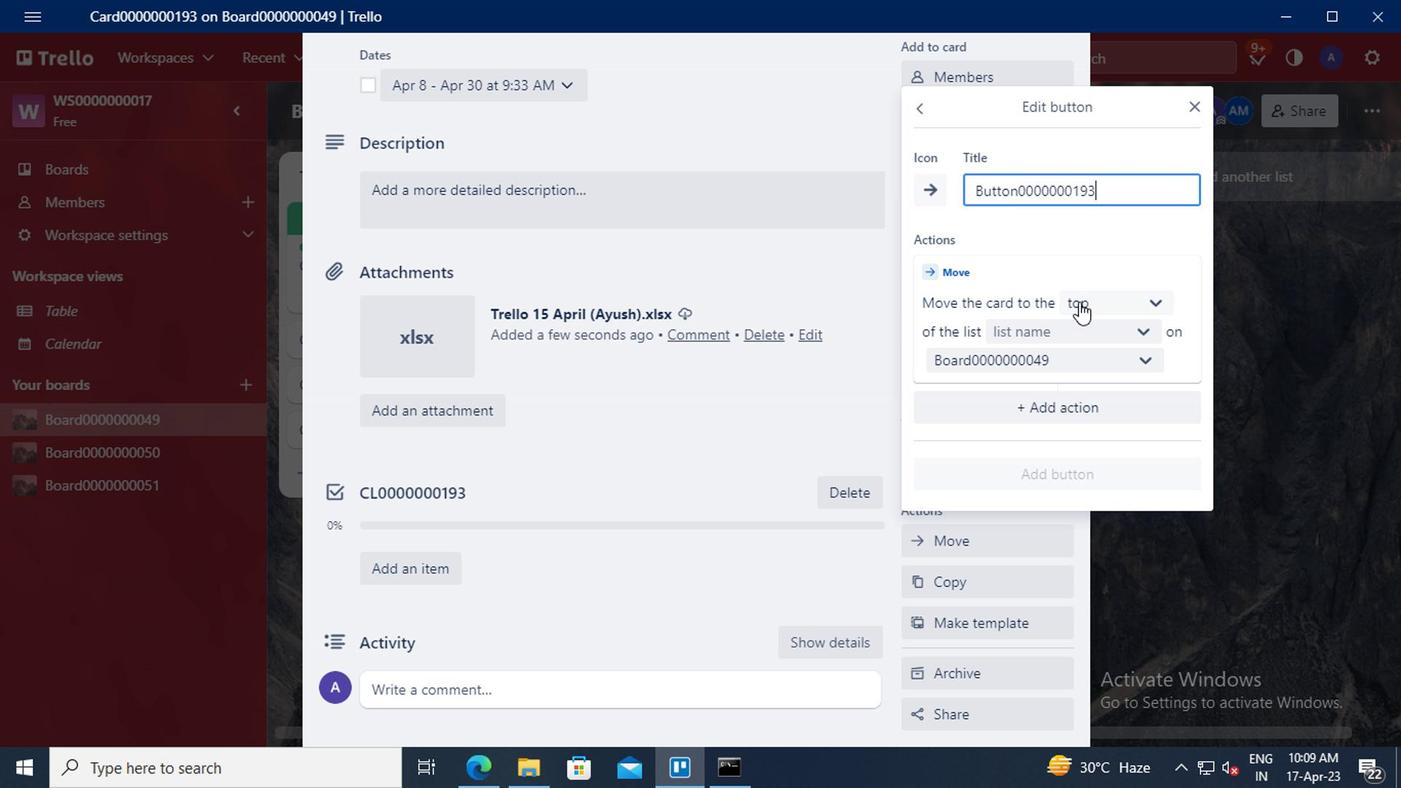
Action: Mouse moved to (1079, 333)
Screenshot: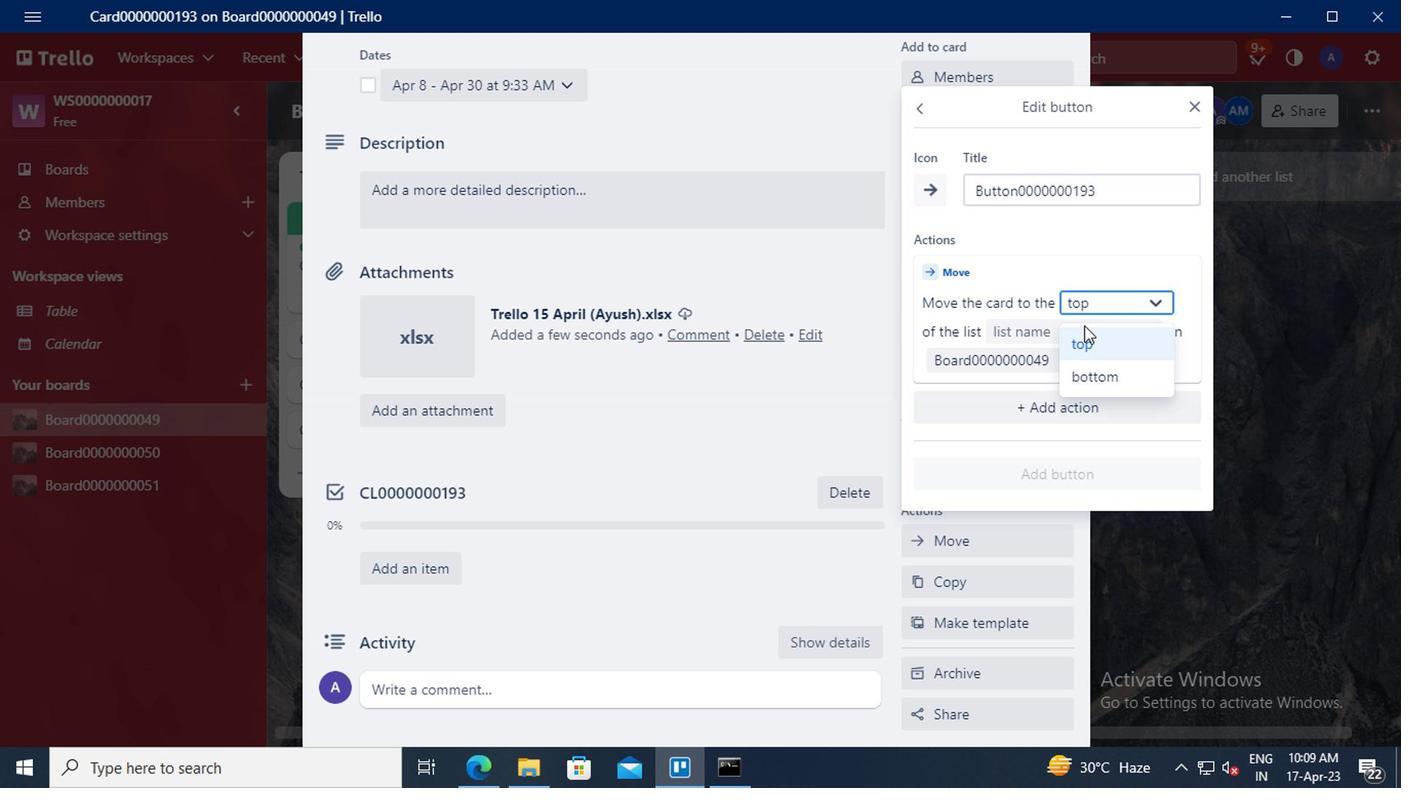 
Action: Mouse pressed left at (1079, 333)
Screenshot: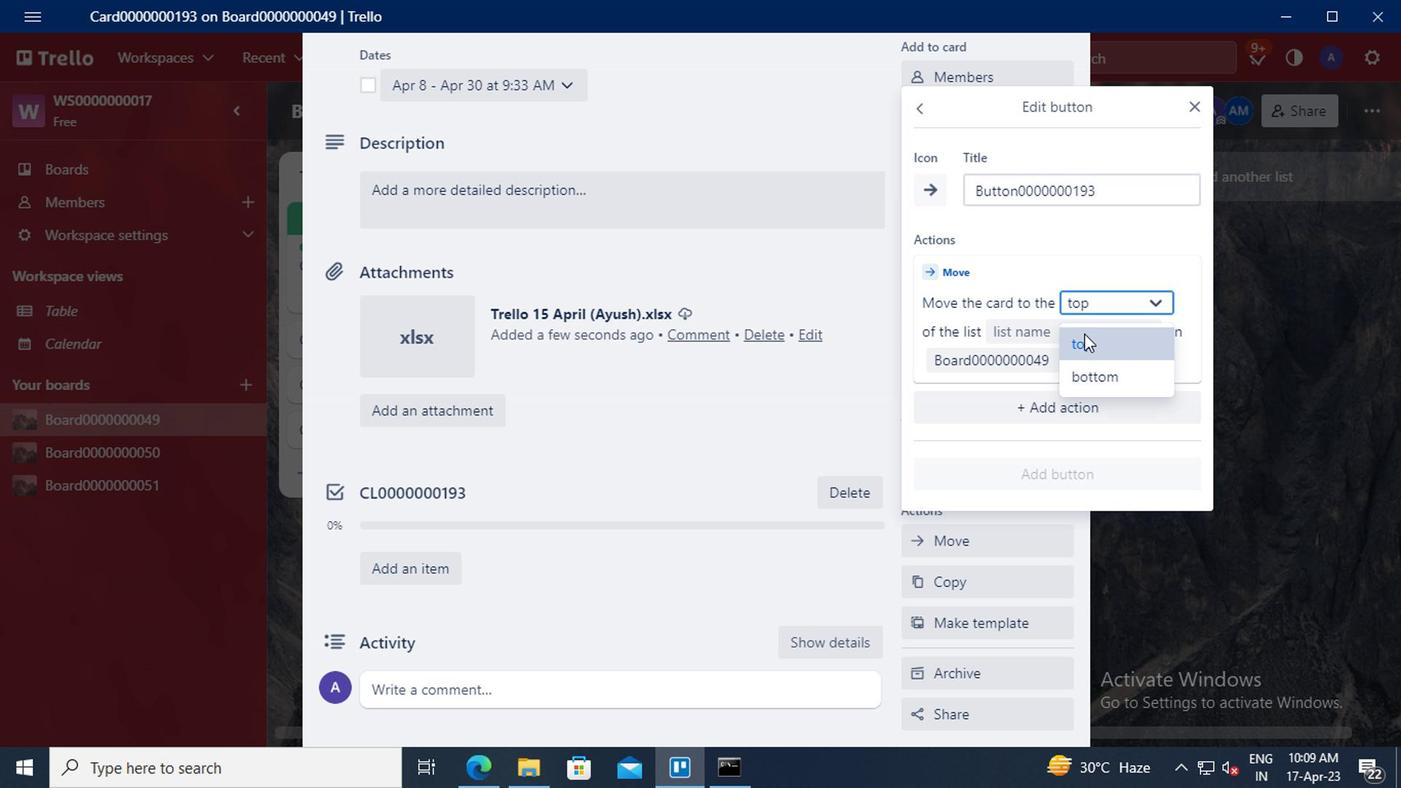 
Action: Mouse moved to (1023, 330)
Screenshot: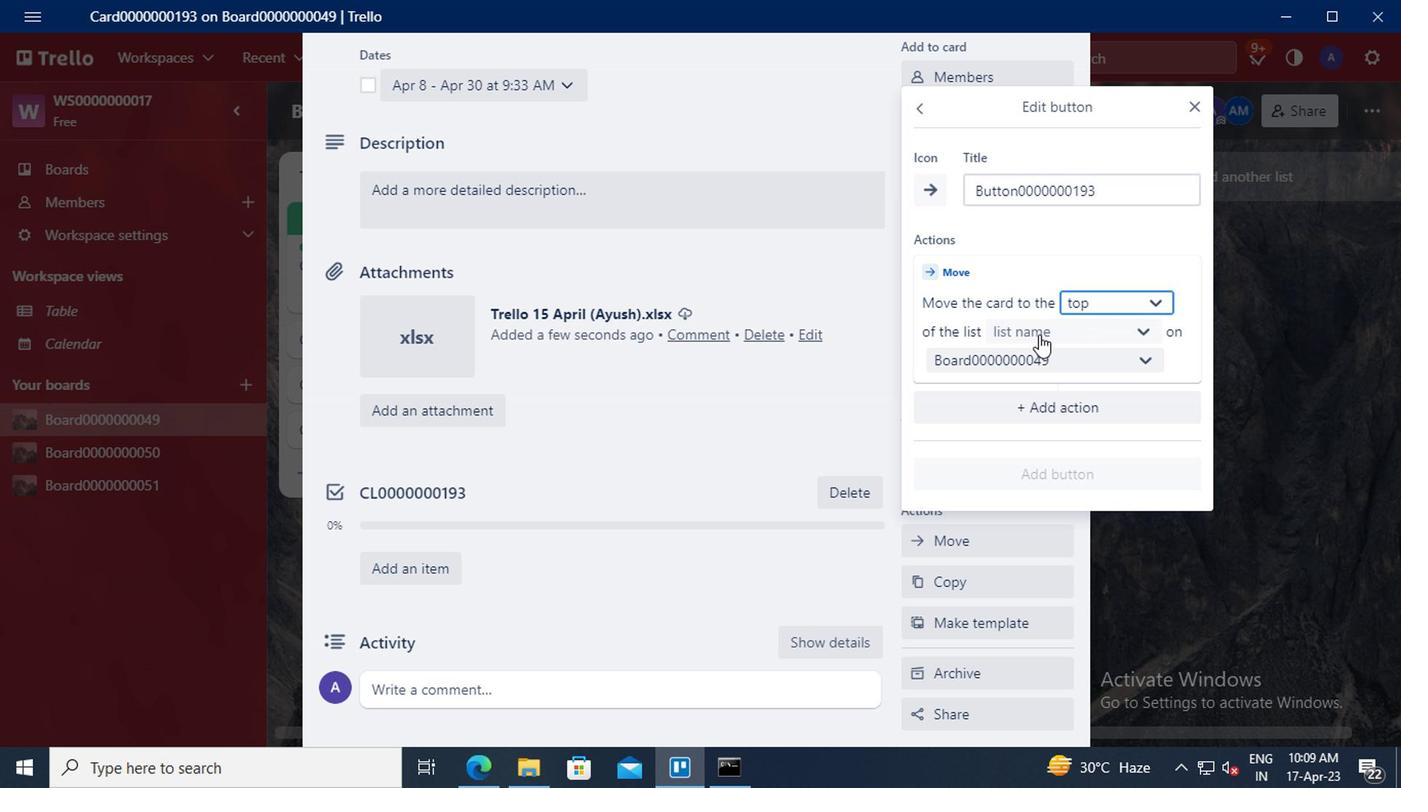 
Action: Mouse pressed left at (1023, 330)
Screenshot: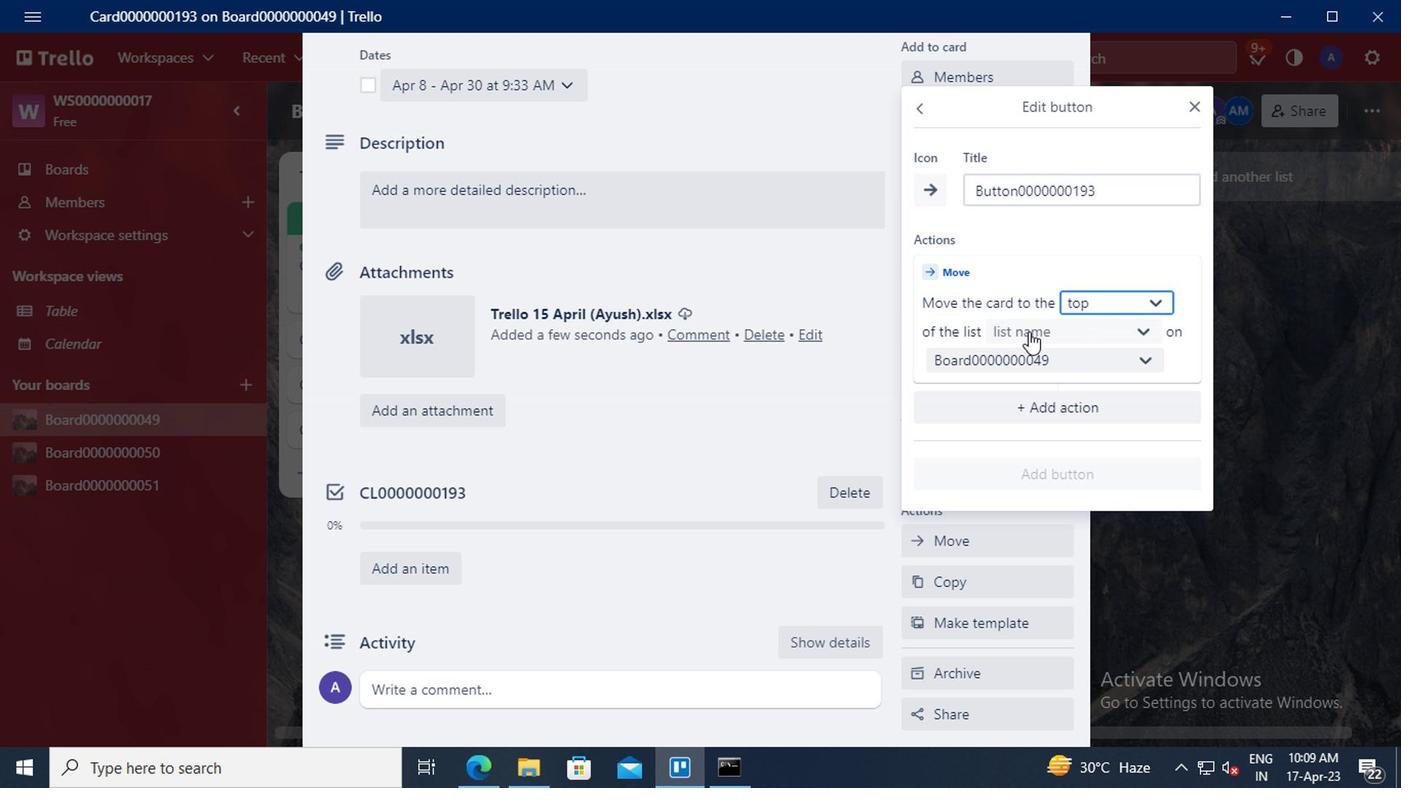 
Action: Mouse moved to (1018, 365)
Screenshot: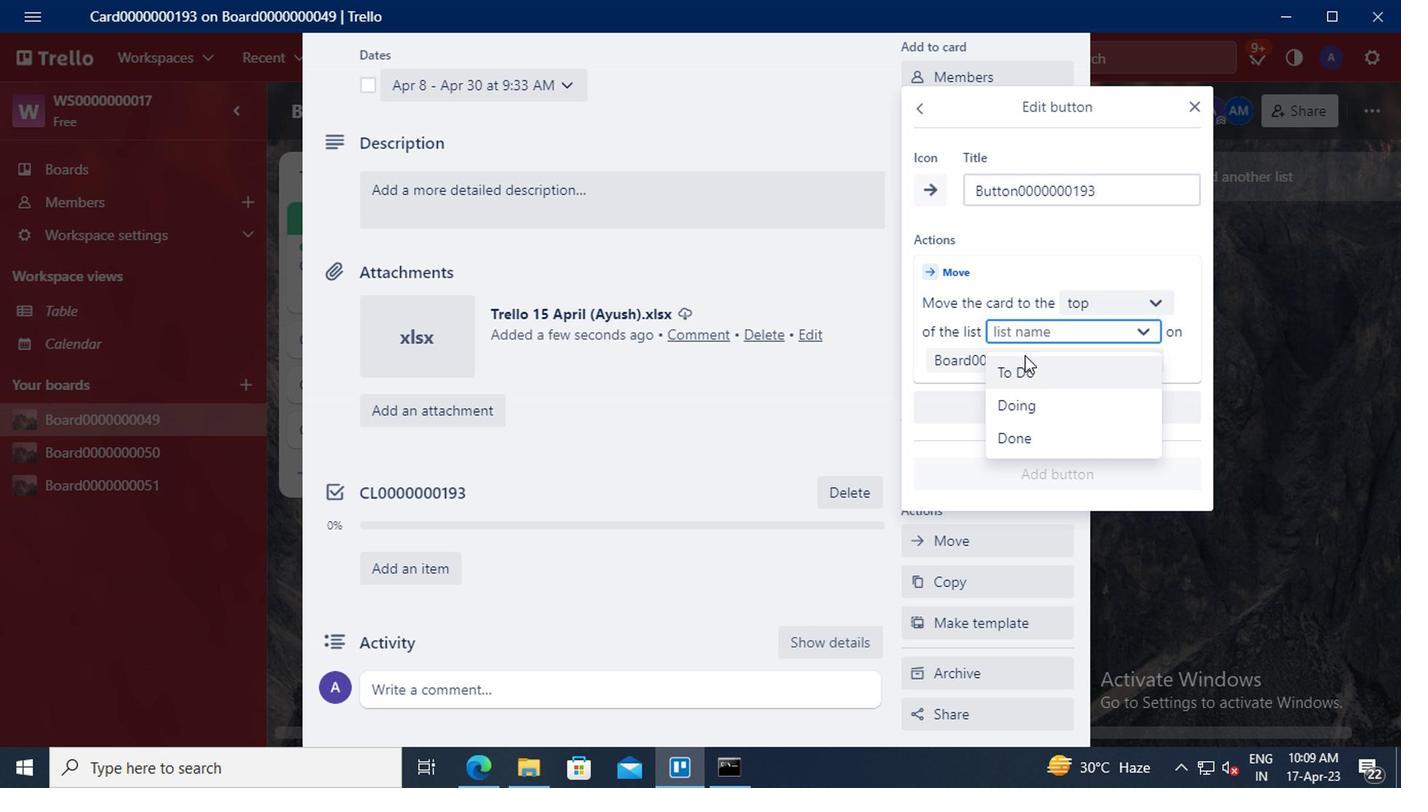 
Action: Mouse pressed left at (1018, 365)
Screenshot: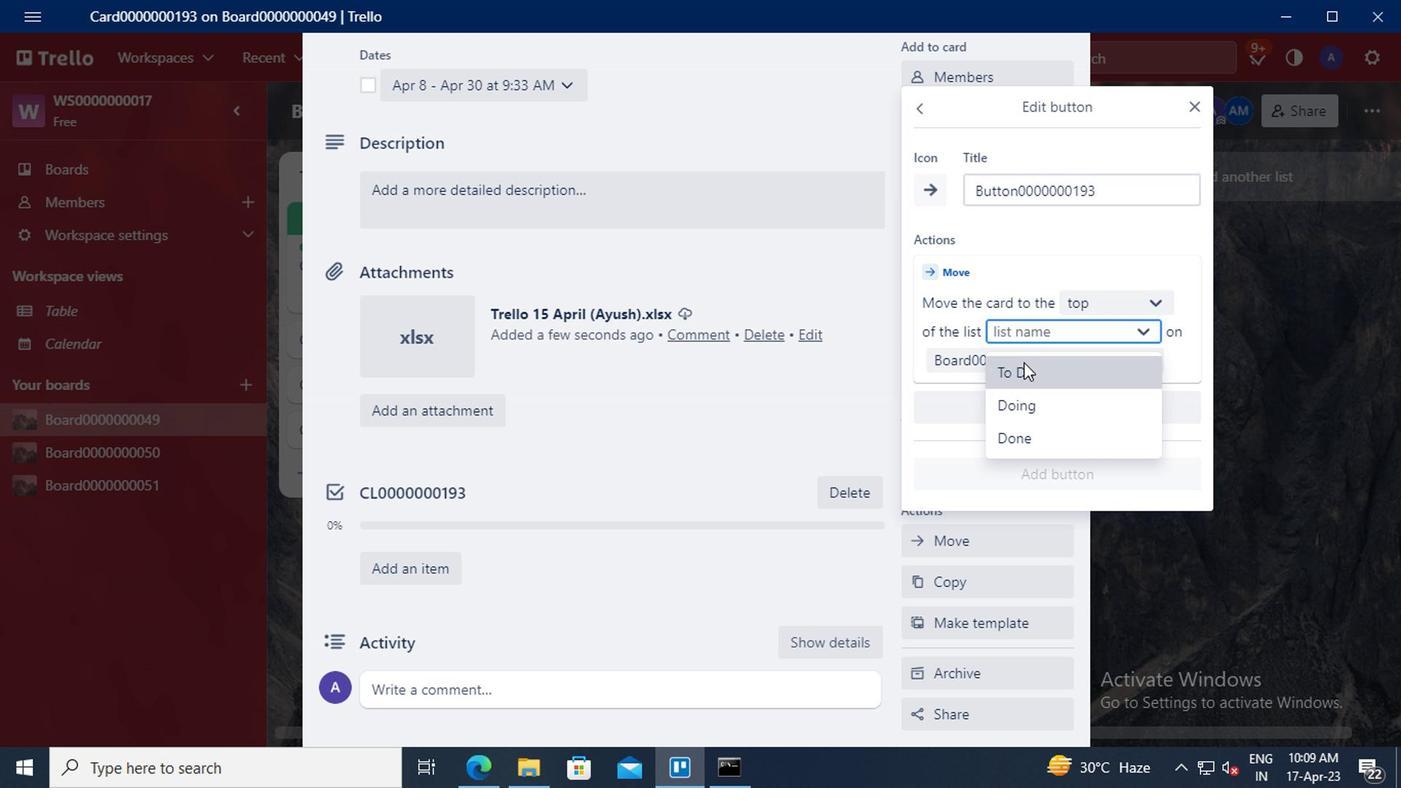 
Action: Mouse moved to (1015, 476)
Screenshot: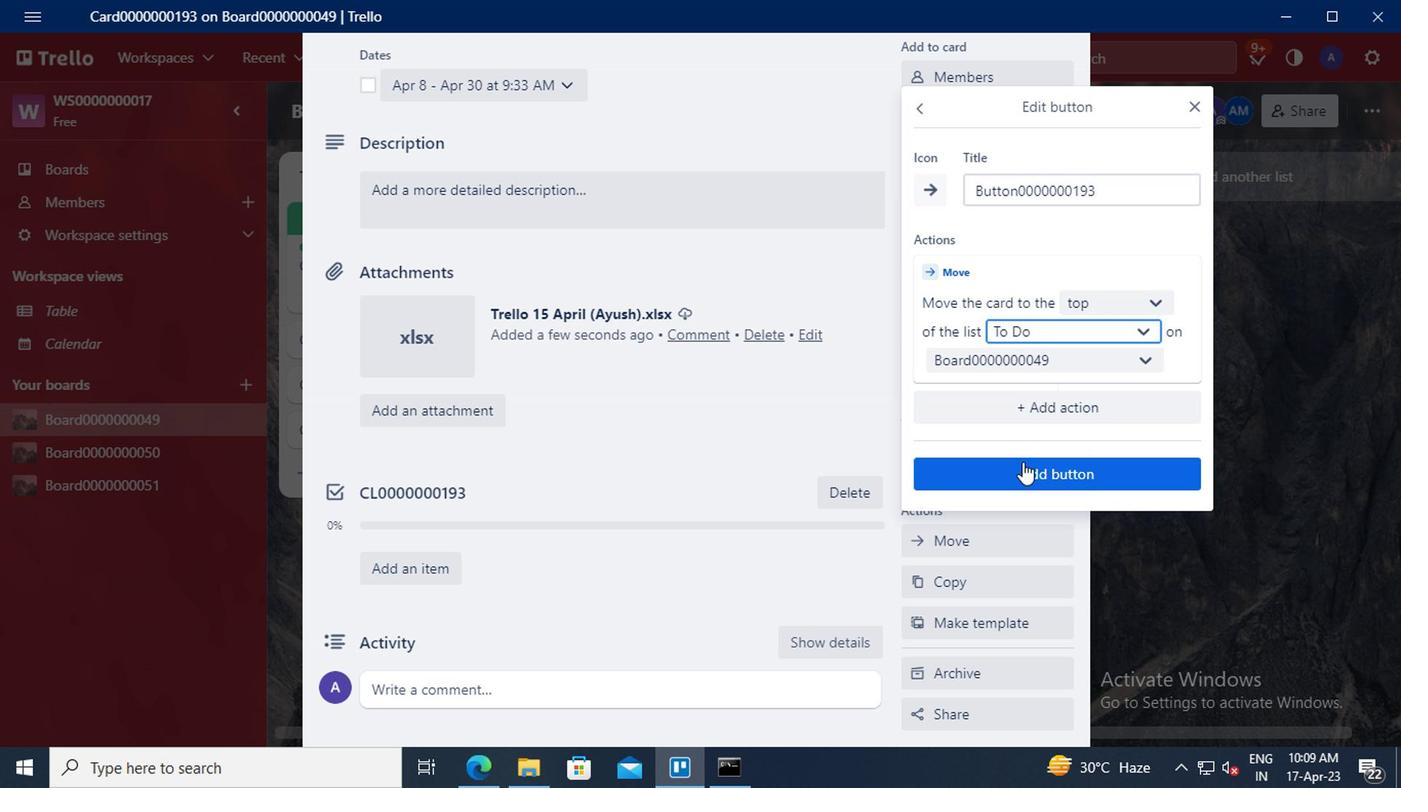 
Action: Mouse pressed left at (1015, 476)
Screenshot: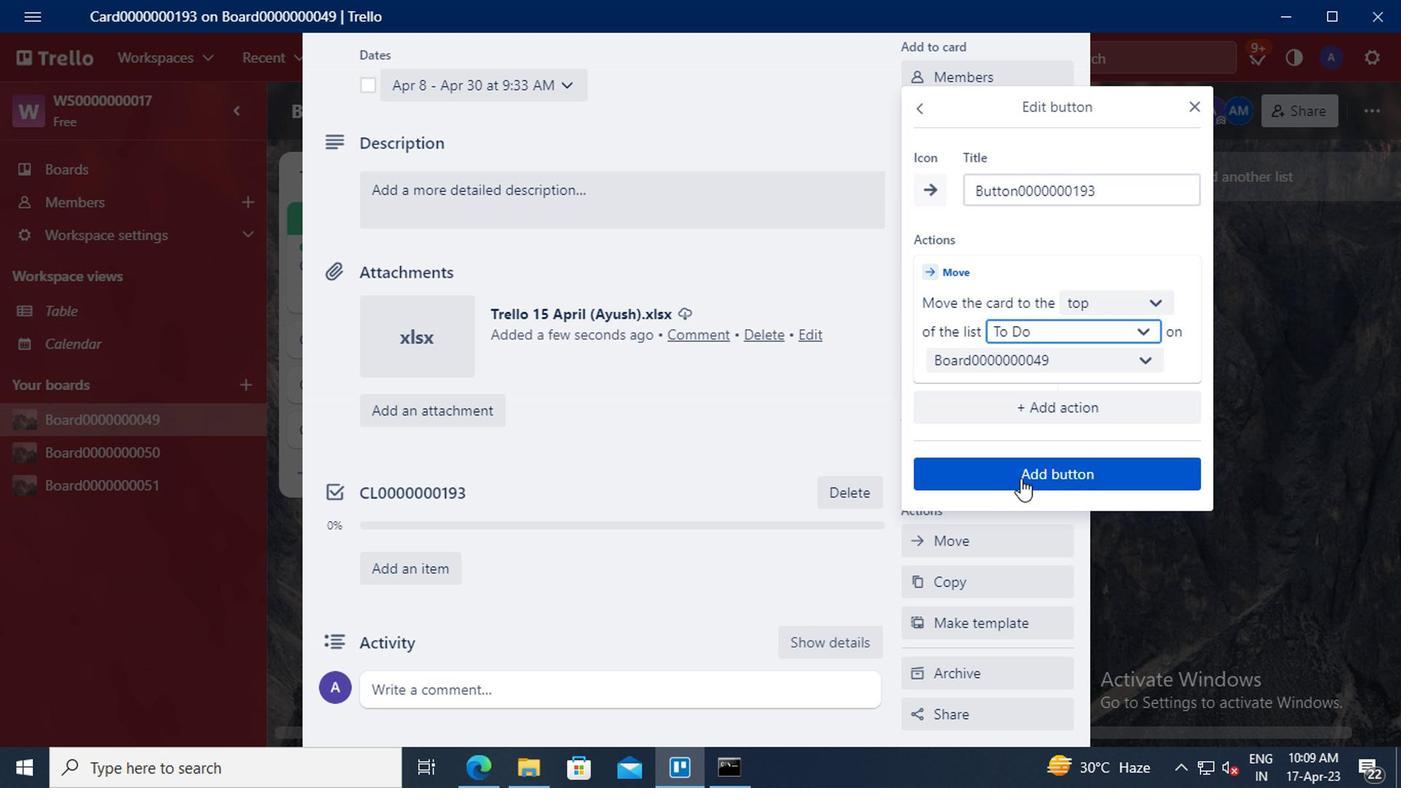 
Action: Mouse moved to (437, 245)
Screenshot: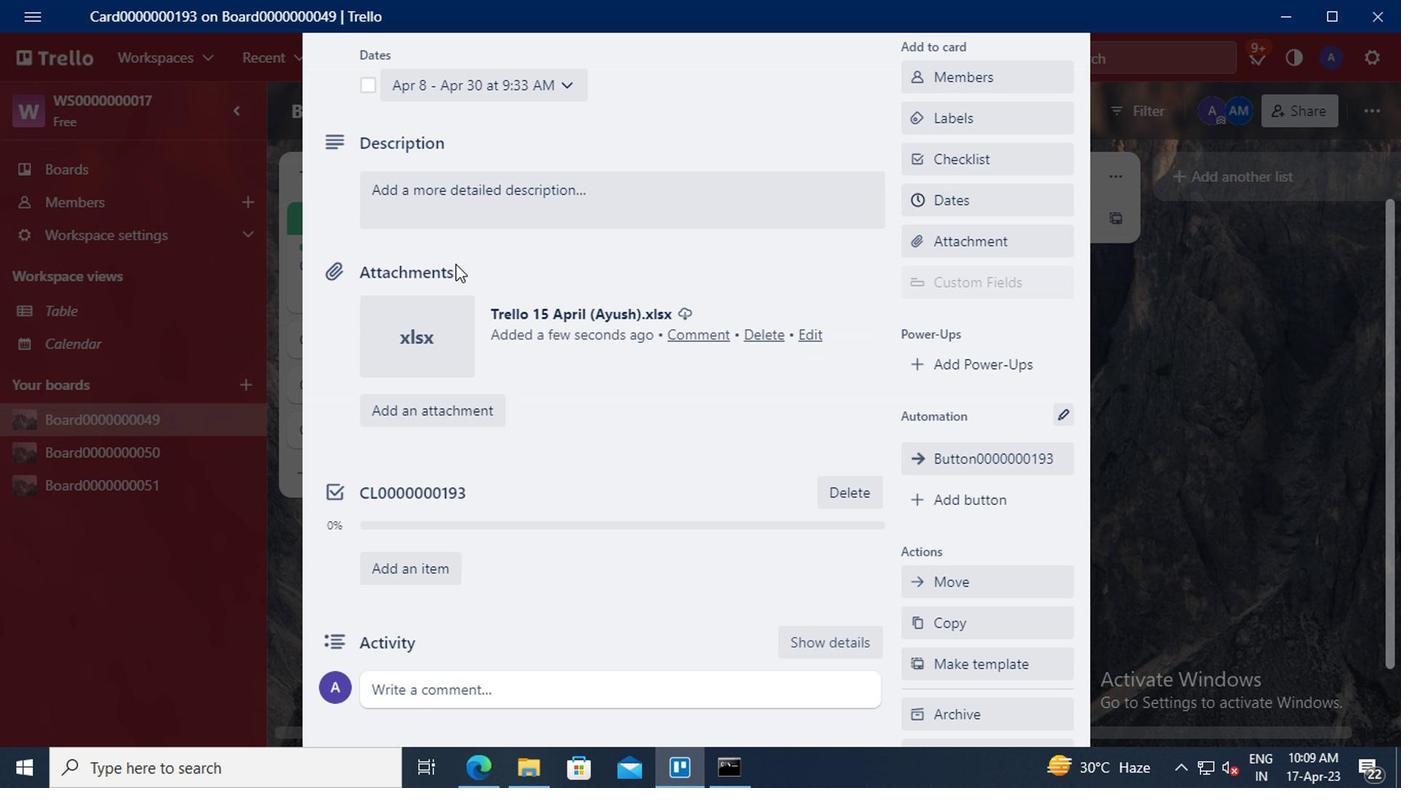 
Action: Mouse scrolled (437, 246) with delta (0, 0)
Screenshot: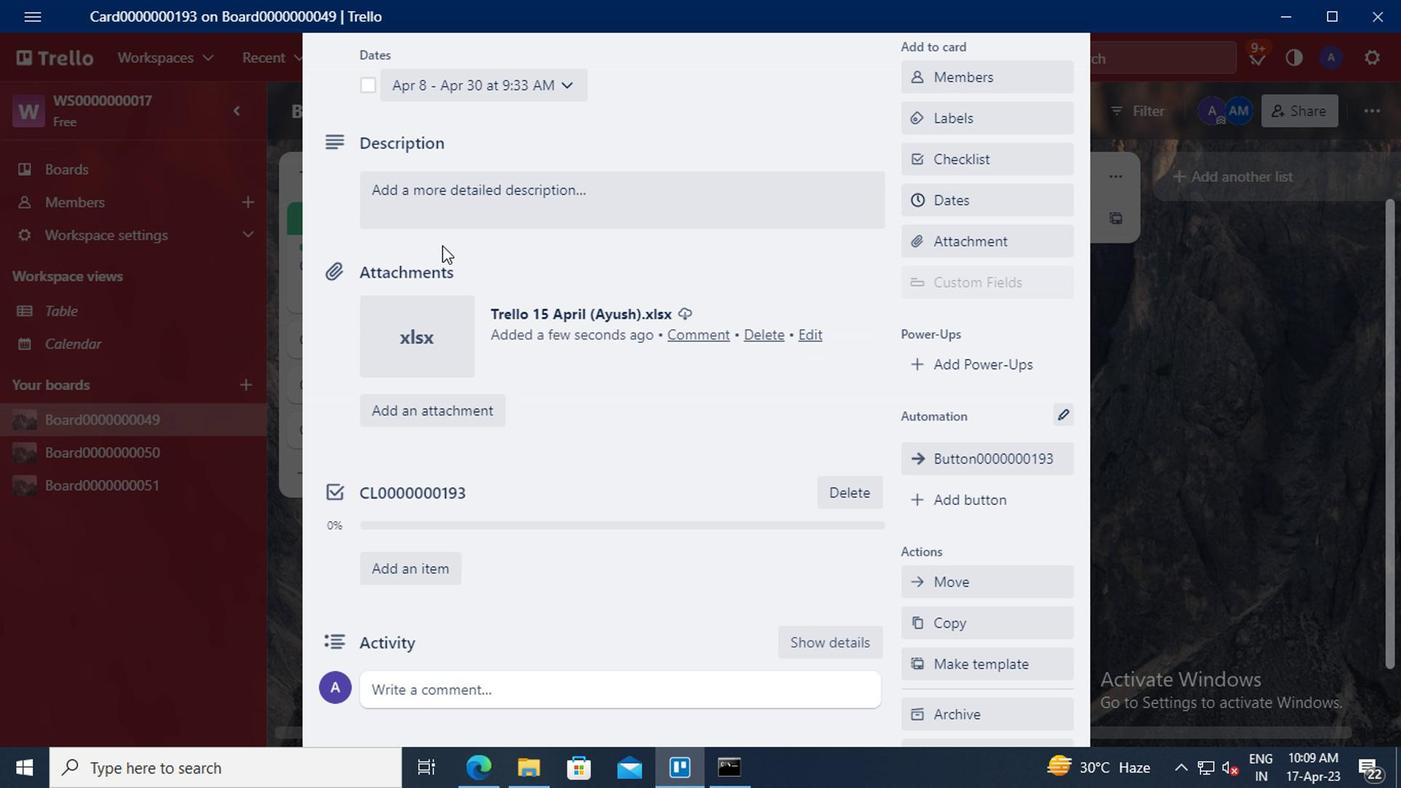 
Action: Mouse moved to (426, 291)
Screenshot: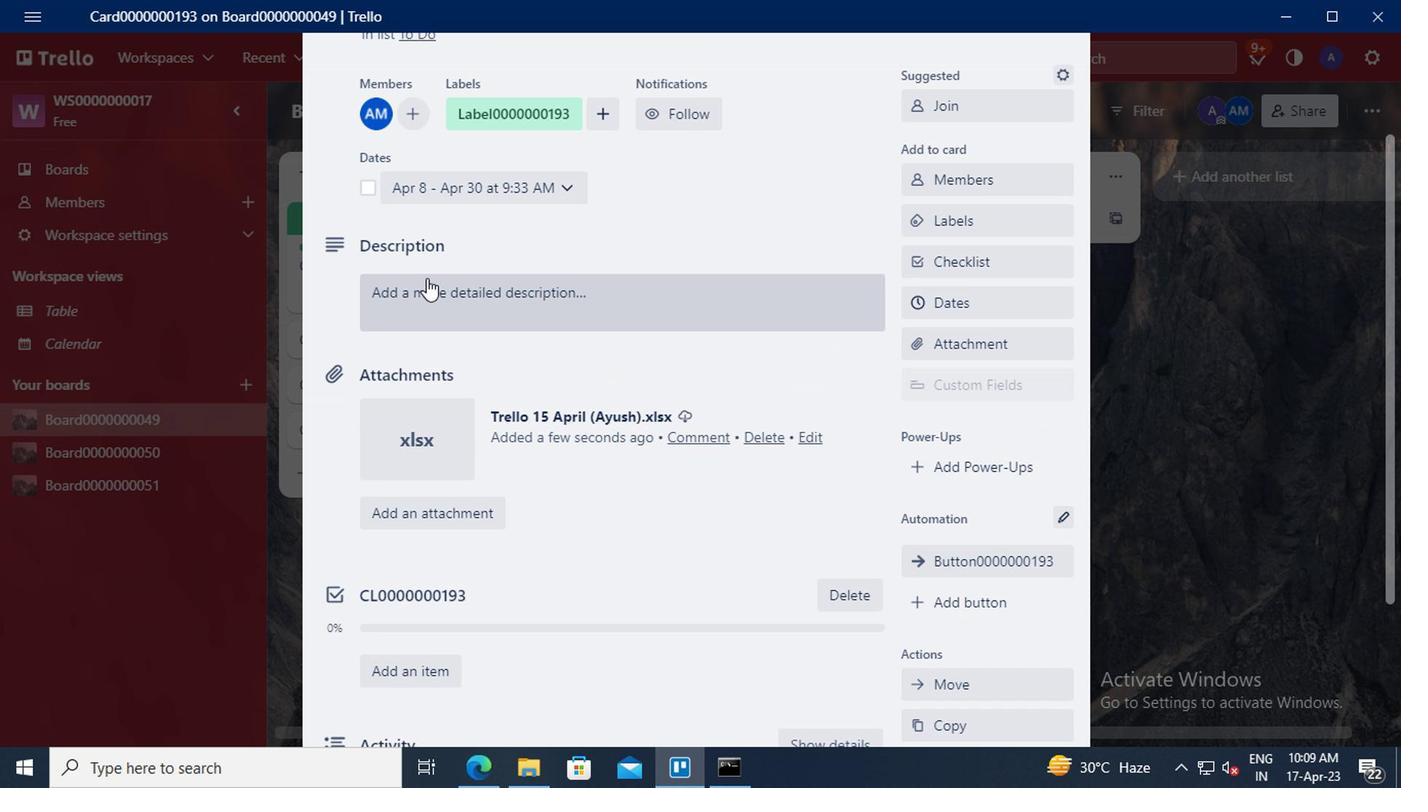 
Action: Mouse pressed left at (426, 291)
Screenshot: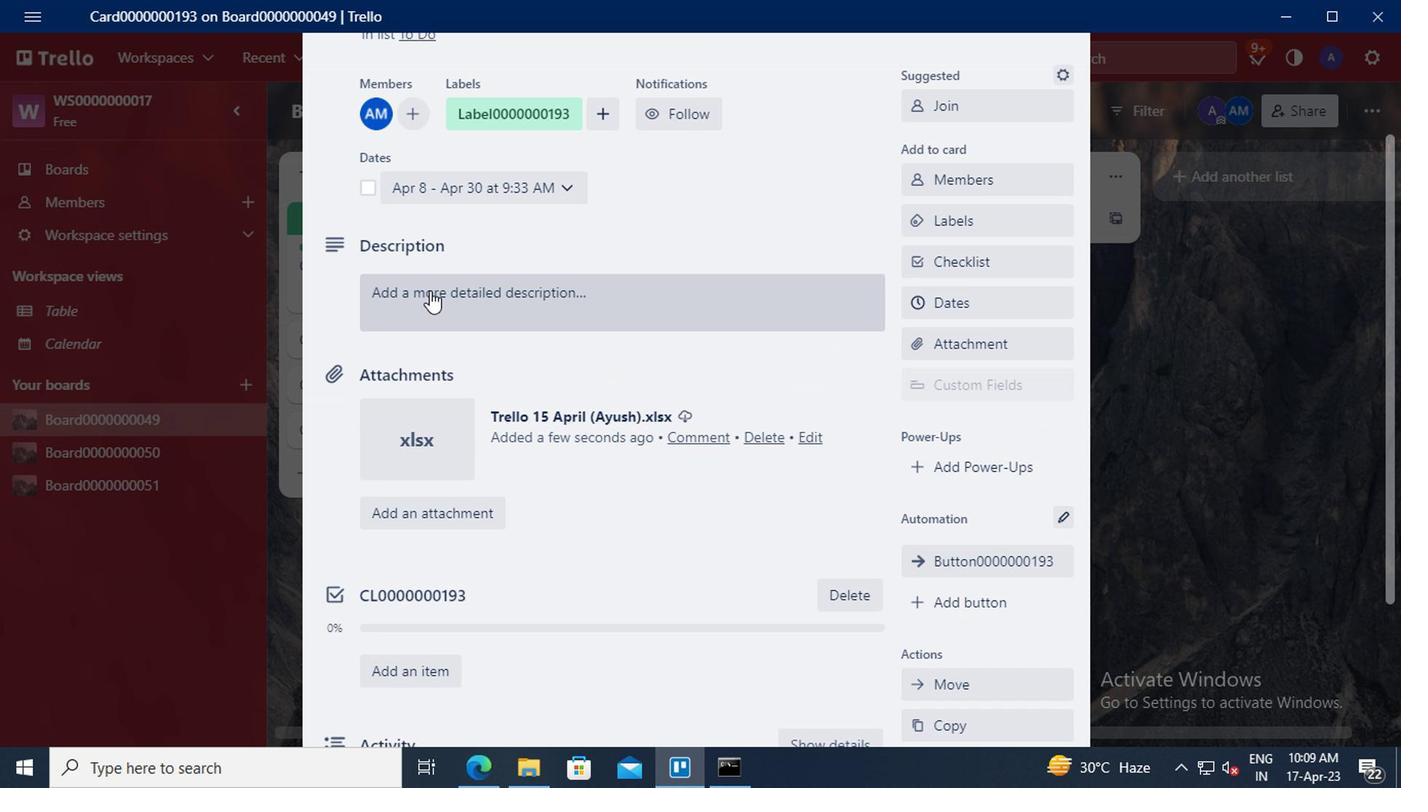 
Action: Mouse moved to (391, 358)
Screenshot: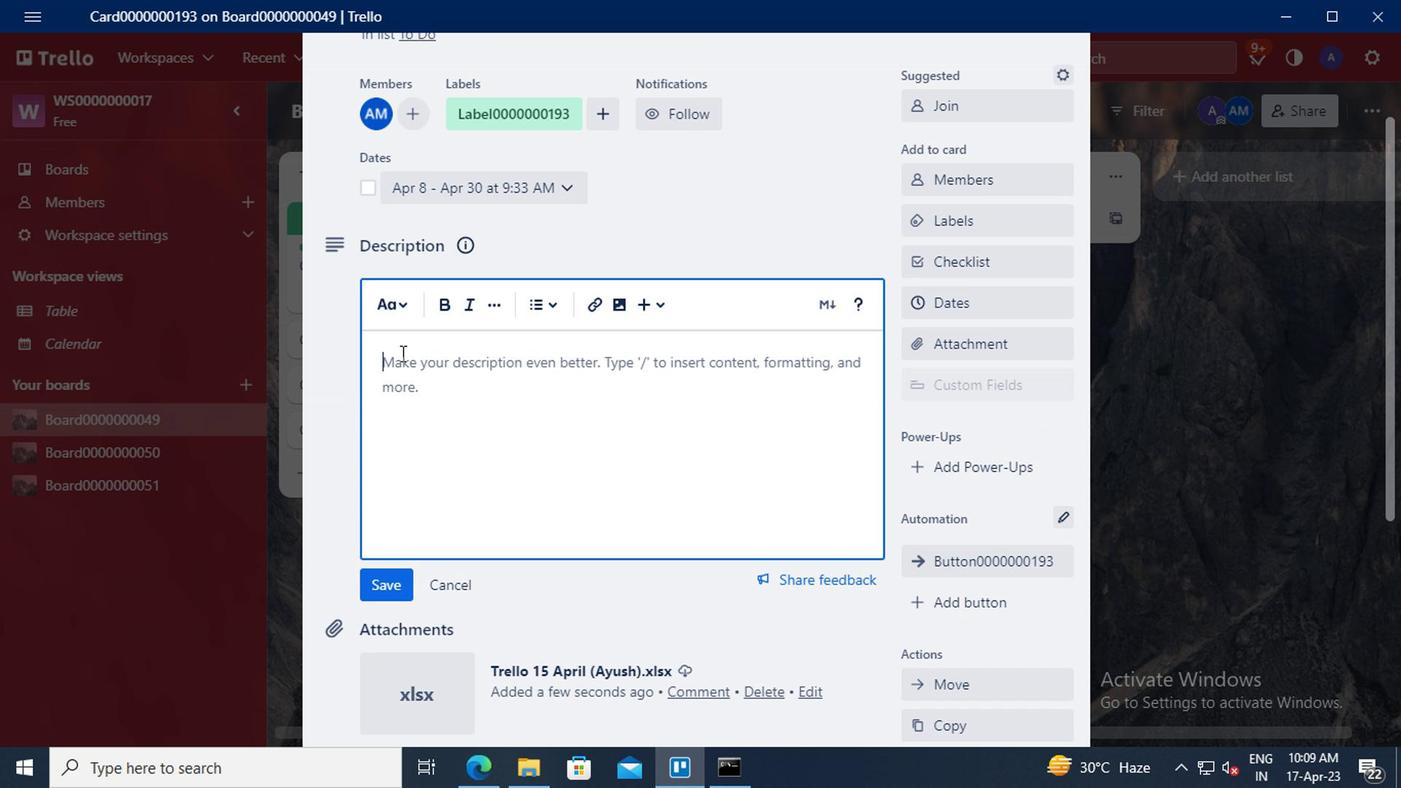 
Action: Mouse pressed left at (391, 358)
Screenshot: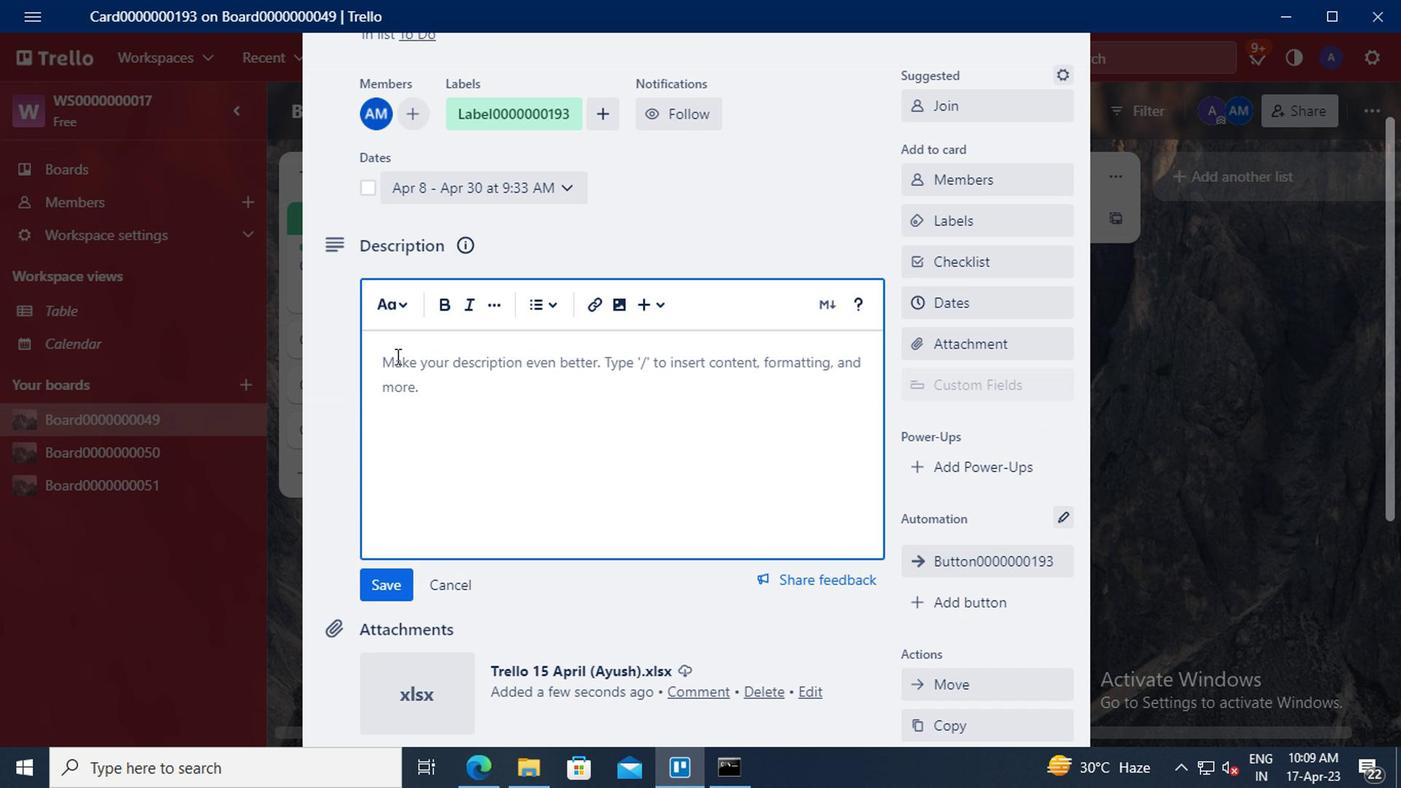 
Action: Key pressed <Key.shift>DS0000000193
Screenshot: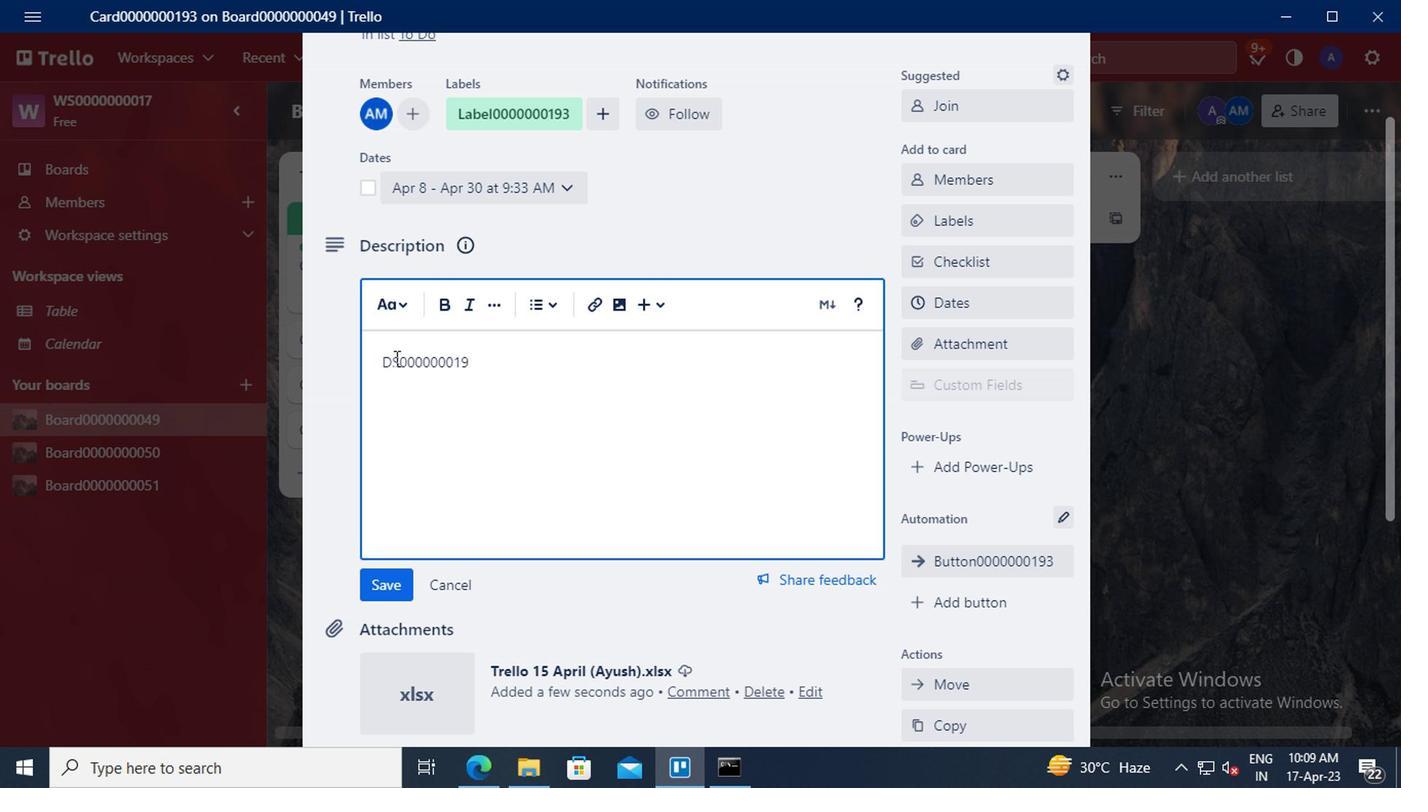 
Action: Mouse moved to (375, 587)
Screenshot: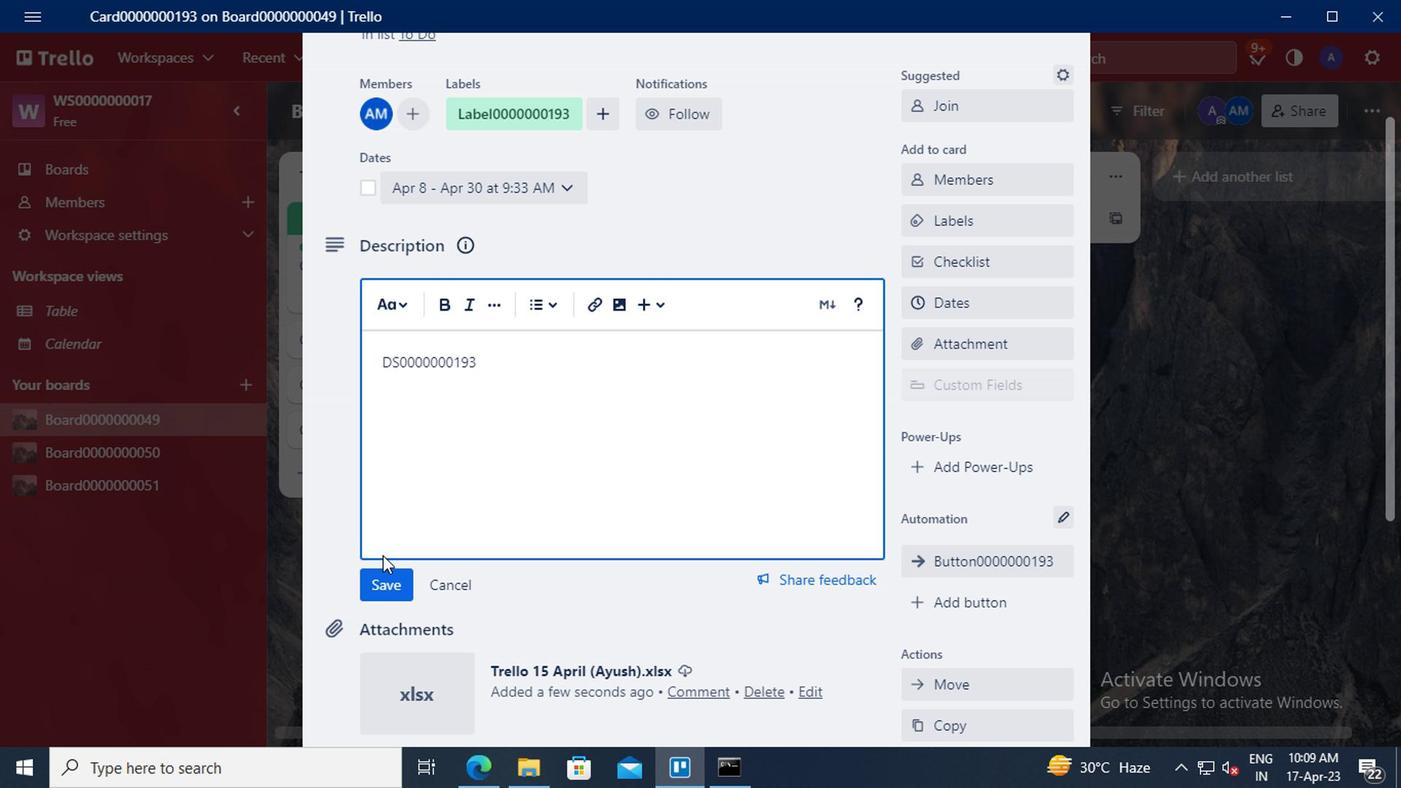 
Action: Mouse pressed left at (375, 587)
Screenshot: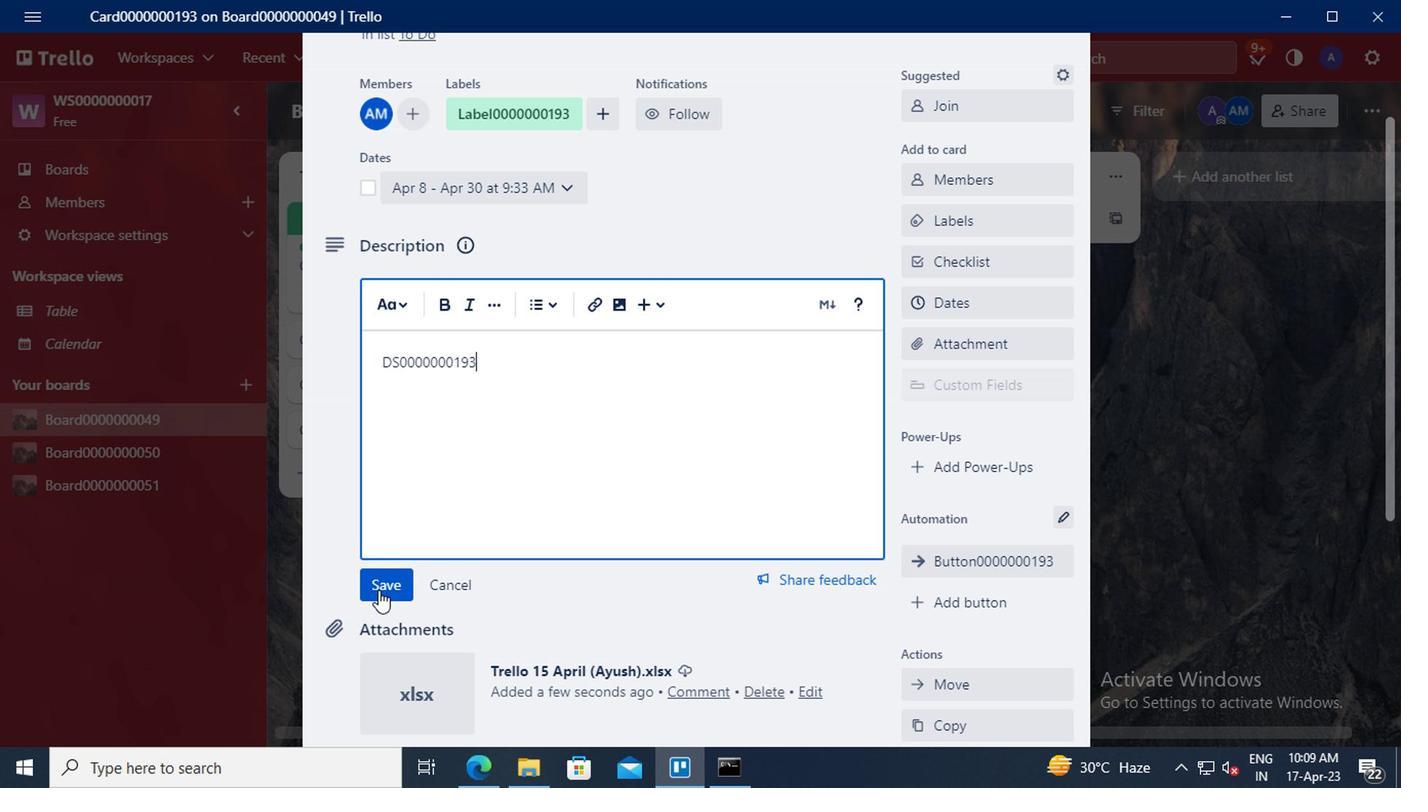 
Action: Mouse scrolled (375, 585) with delta (0, -1)
Screenshot: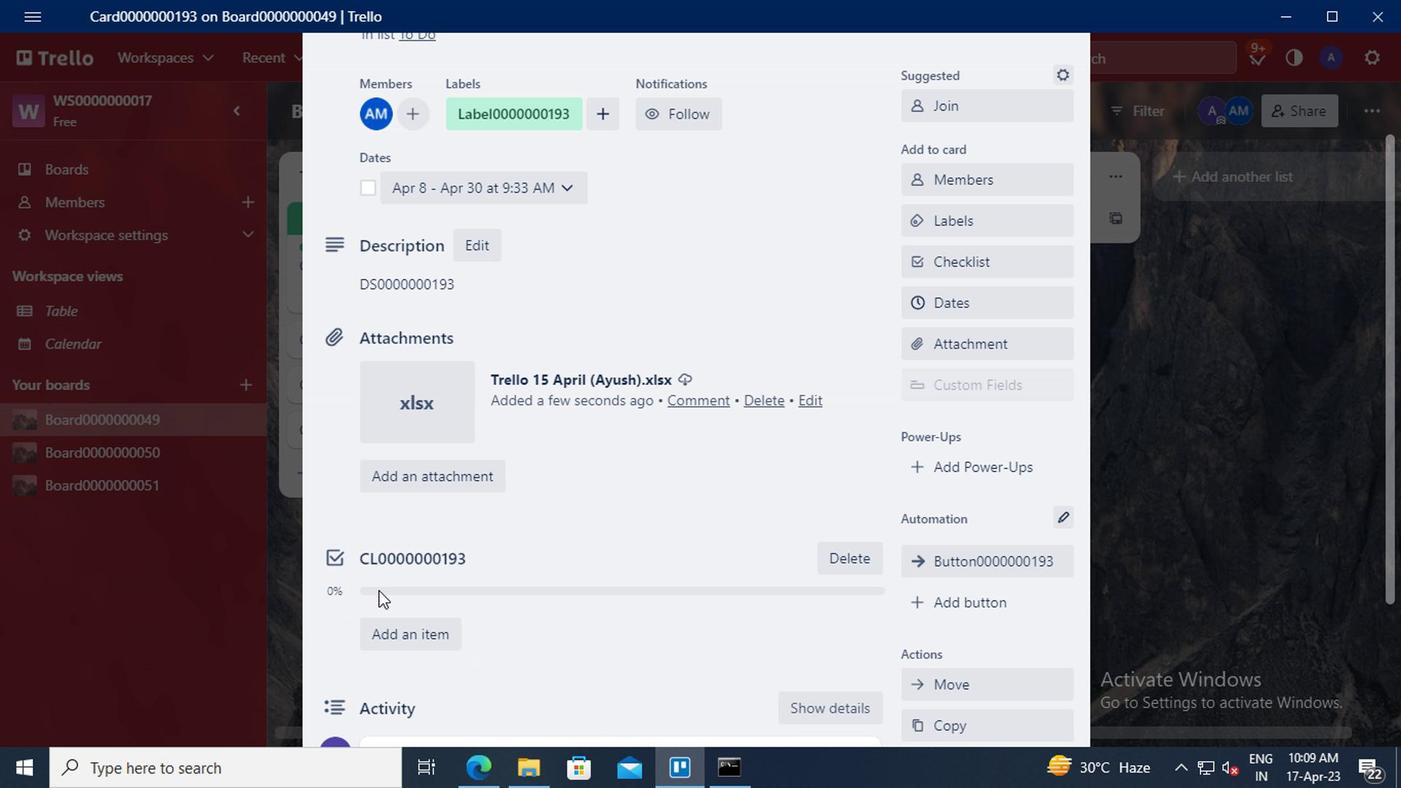 
Action: Mouse scrolled (375, 585) with delta (0, -1)
Screenshot: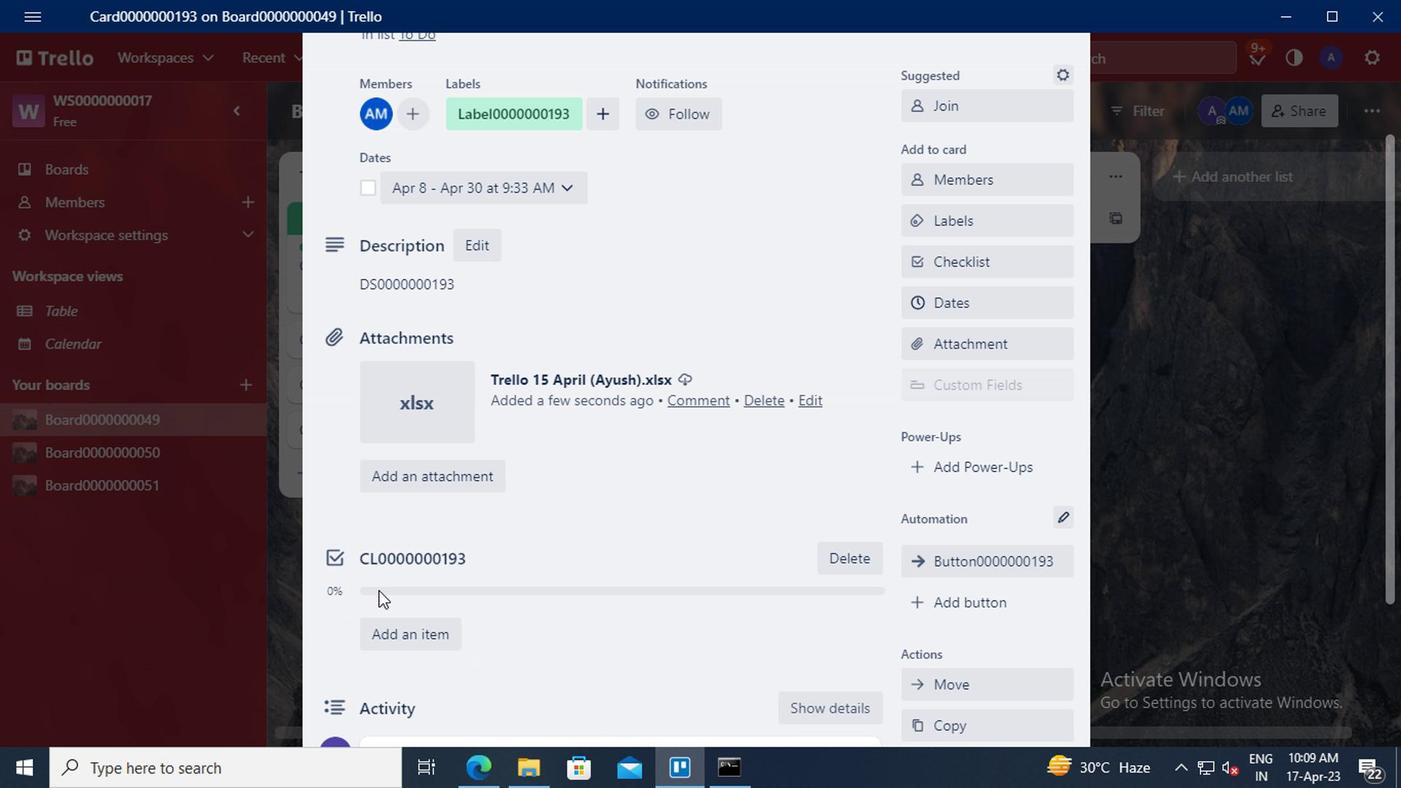 
Action: Mouse scrolled (375, 585) with delta (0, -1)
Screenshot: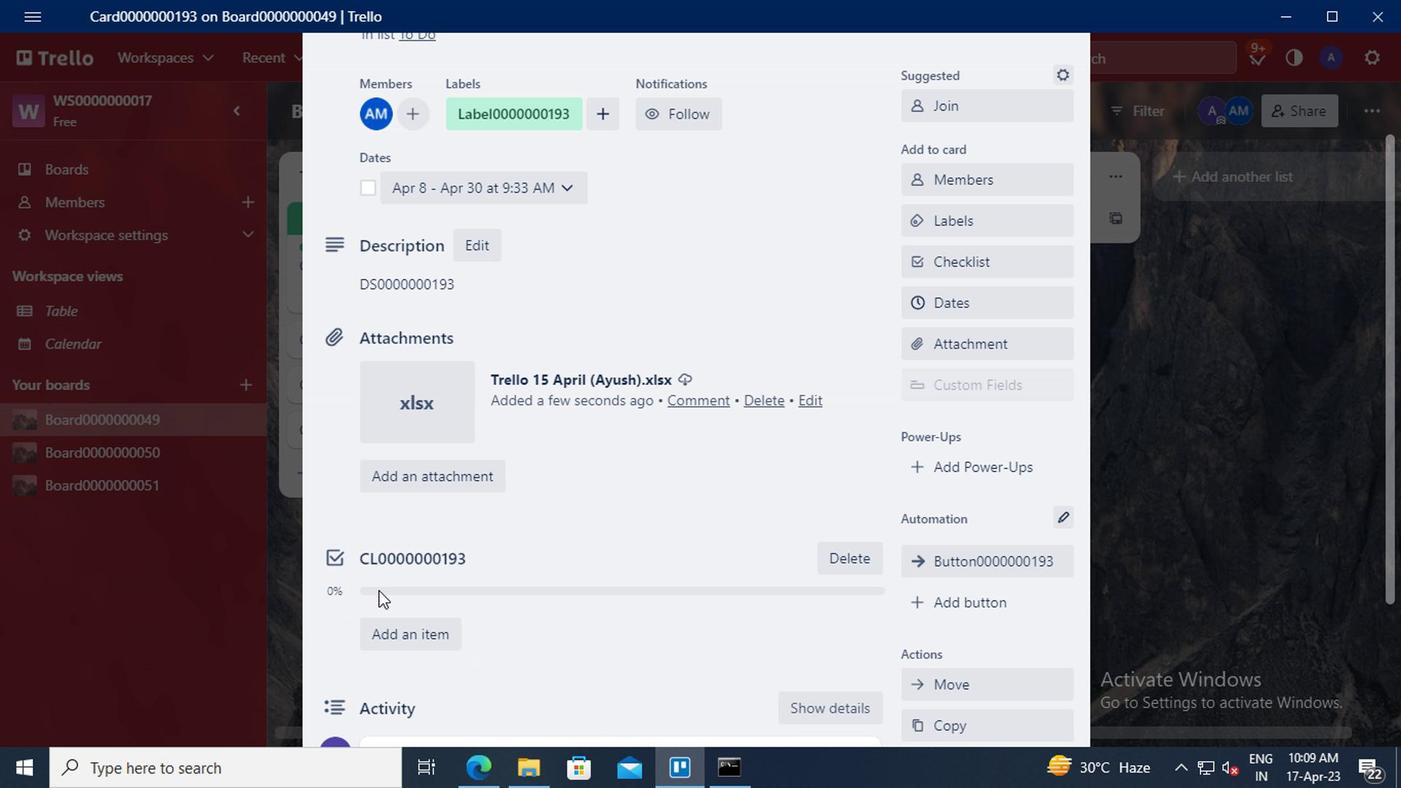
Action: Mouse moved to (397, 521)
Screenshot: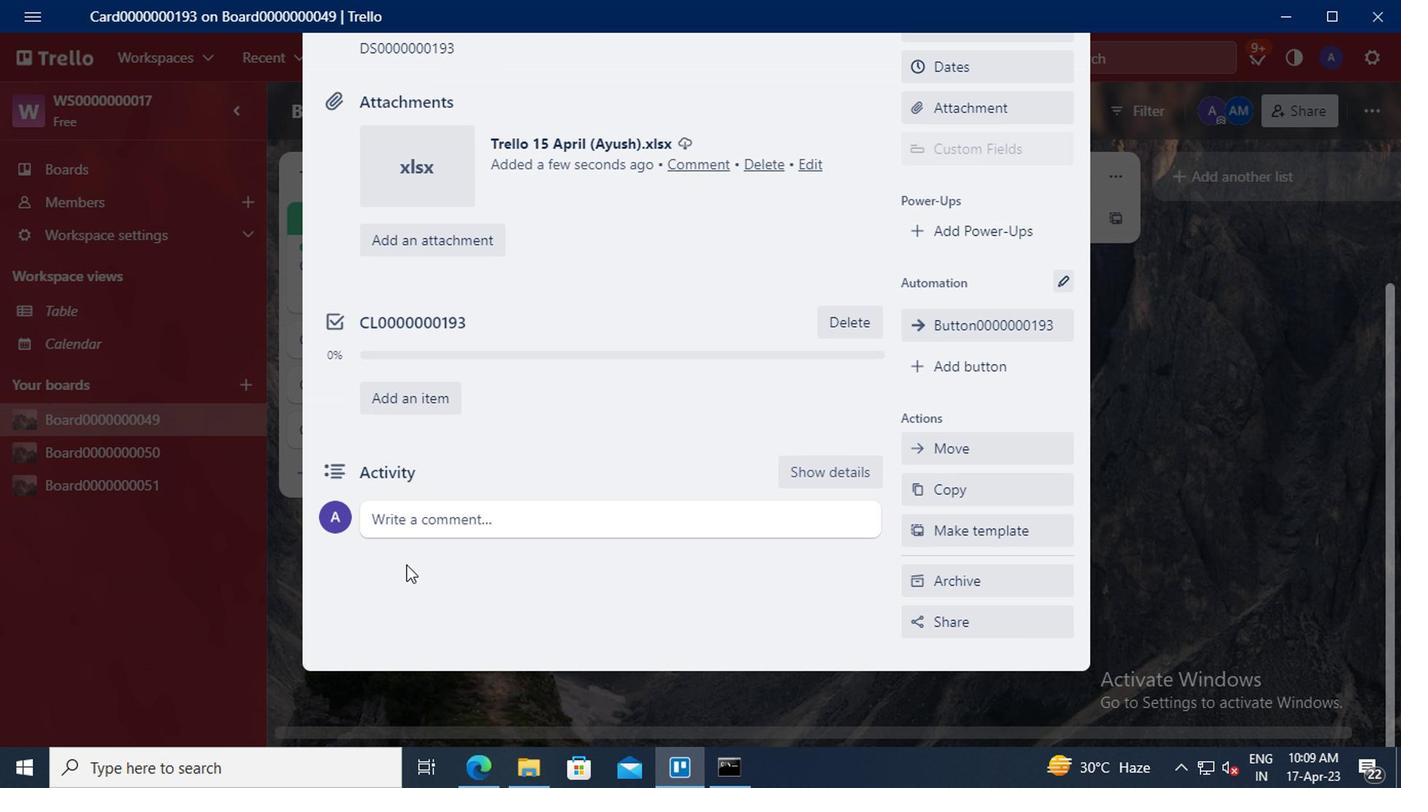 
Action: Mouse pressed left at (397, 521)
Screenshot: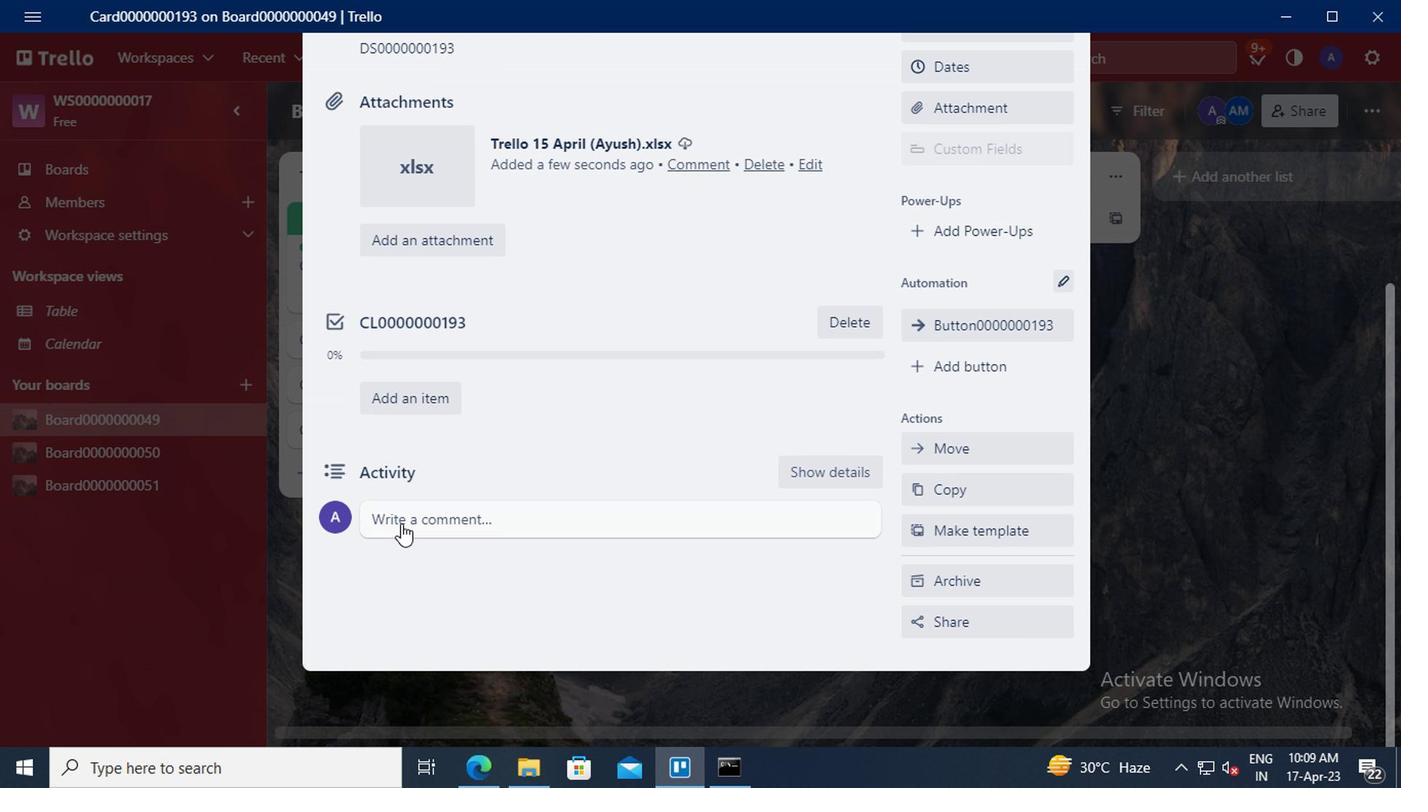 
Action: Key pressed <Key.shift>CM0000000193
Screenshot: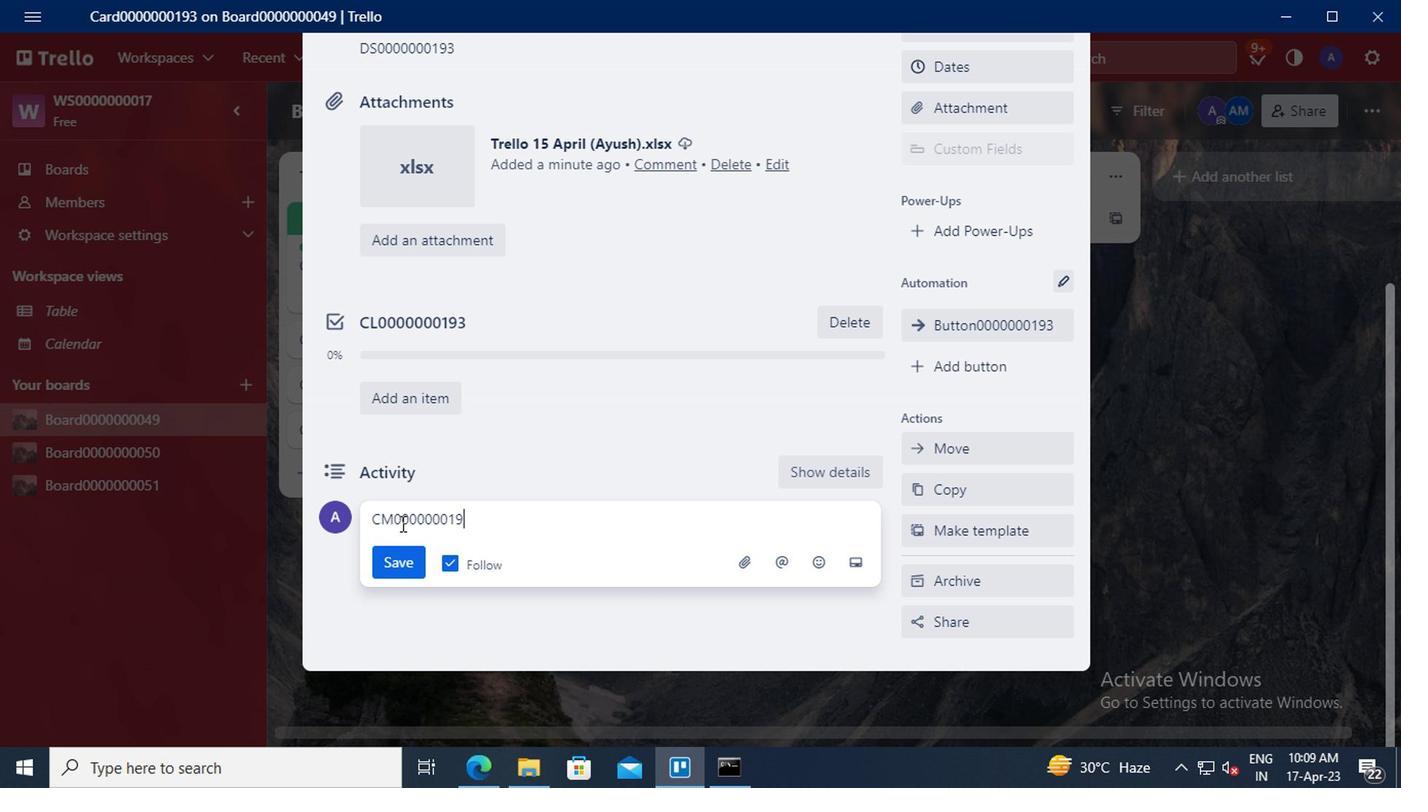 
Action: Mouse moved to (397, 553)
Screenshot: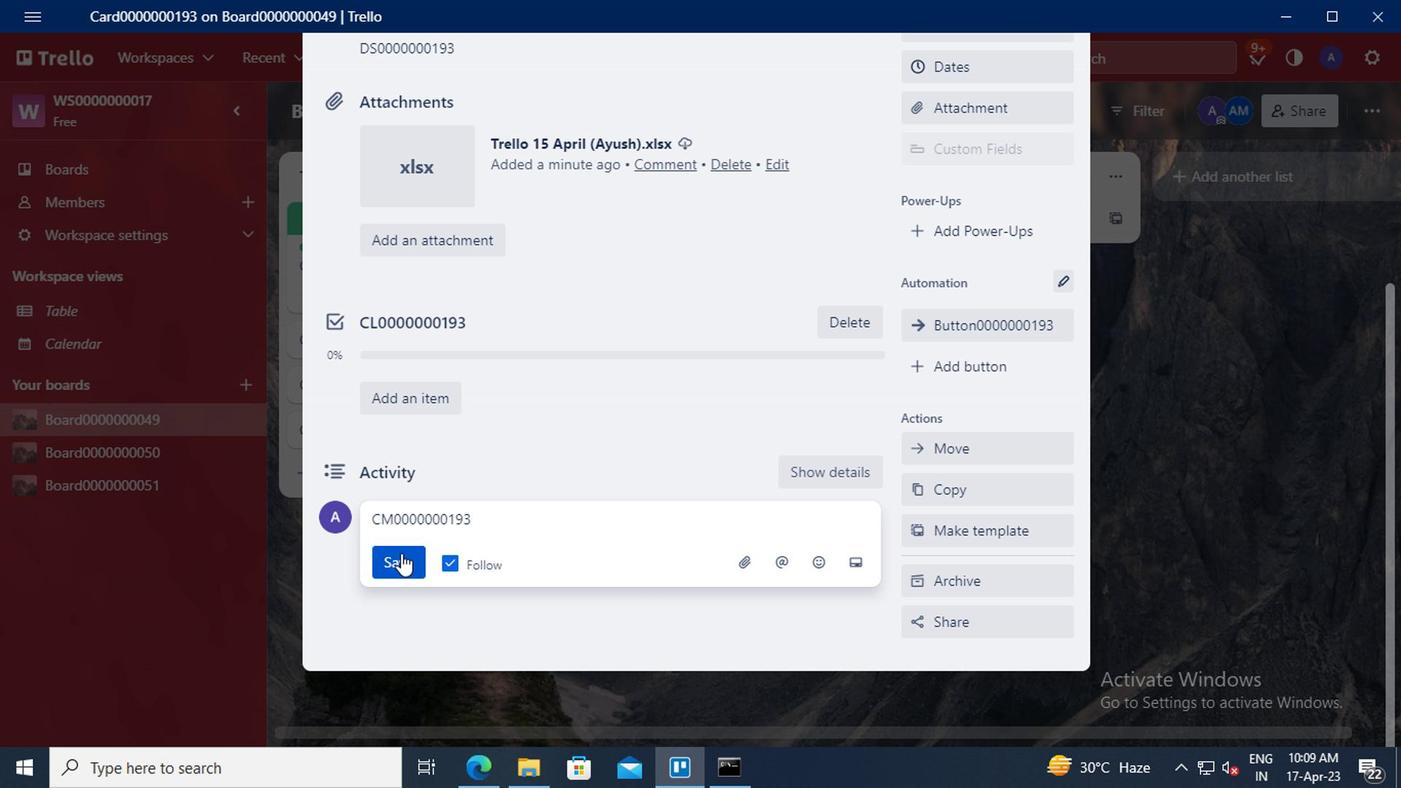 
Action: Mouse pressed left at (397, 553)
Screenshot: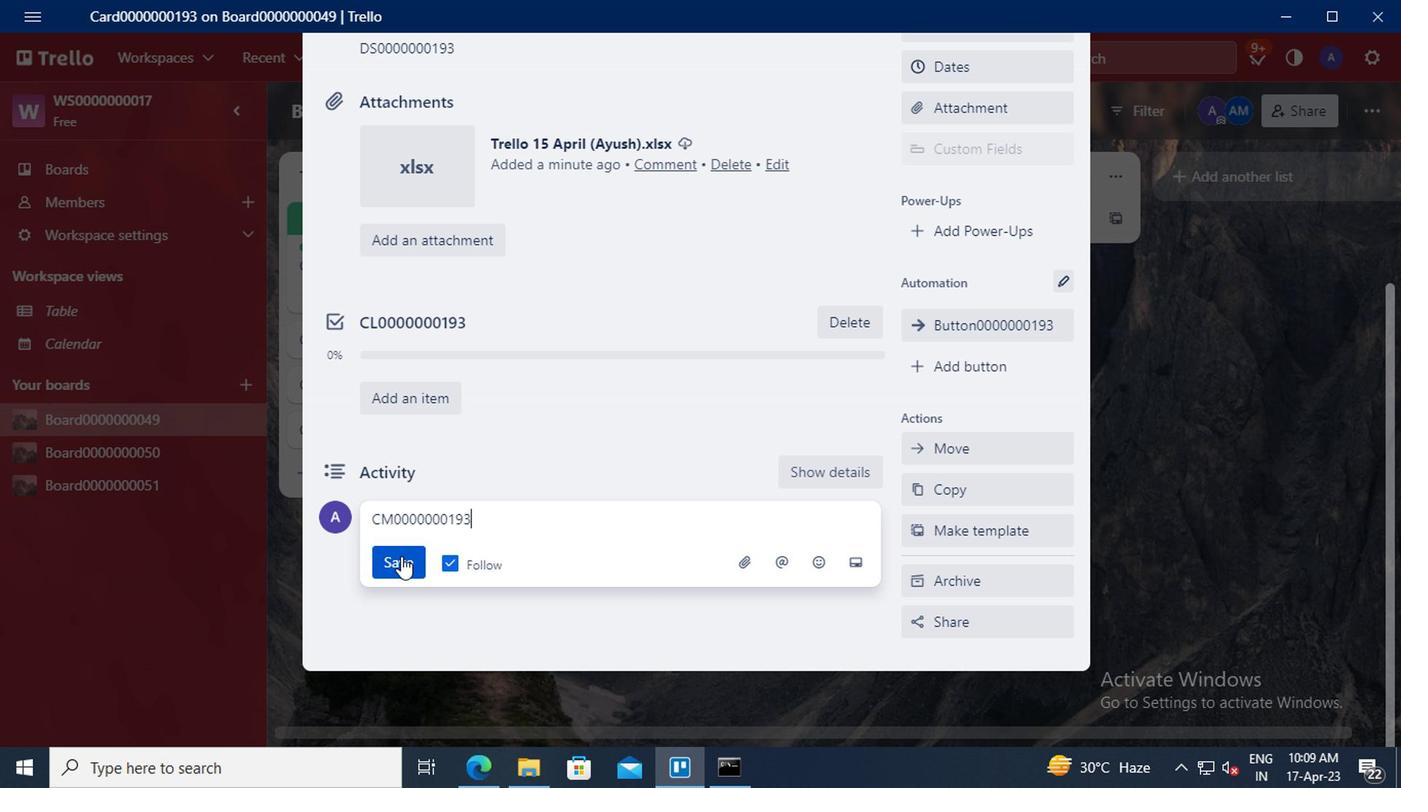 
